 Task: Search one way flight ticket for 2 adults, 2 children, 2 infants in seat in first from Seattle: King County International Airport (boeing Field) to Greensboro: Piedmont Triad International Airport on 5-1-2023. Choice of flights is Emirates. Number of bags: 1 checked bag. Price is upto 91000. Outbound departure time preference is 6:45.
Action: Mouse moved to (217, 418)
Screenshot: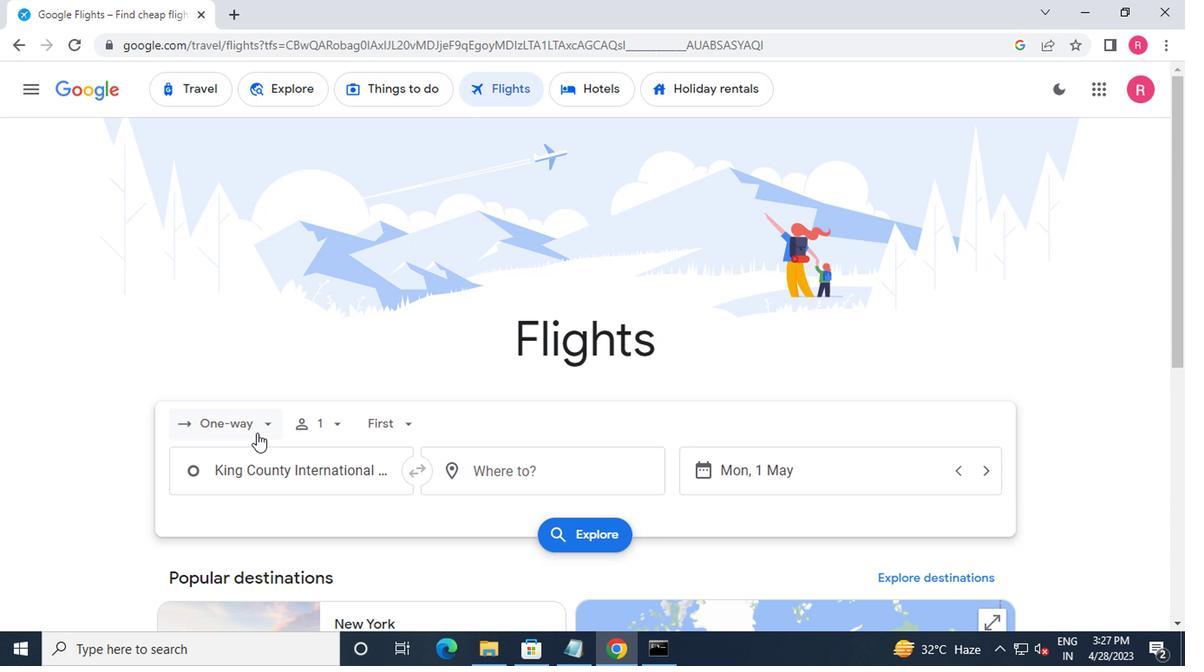 
Action: Mouse pressed left at (217, 418)
Screenshot: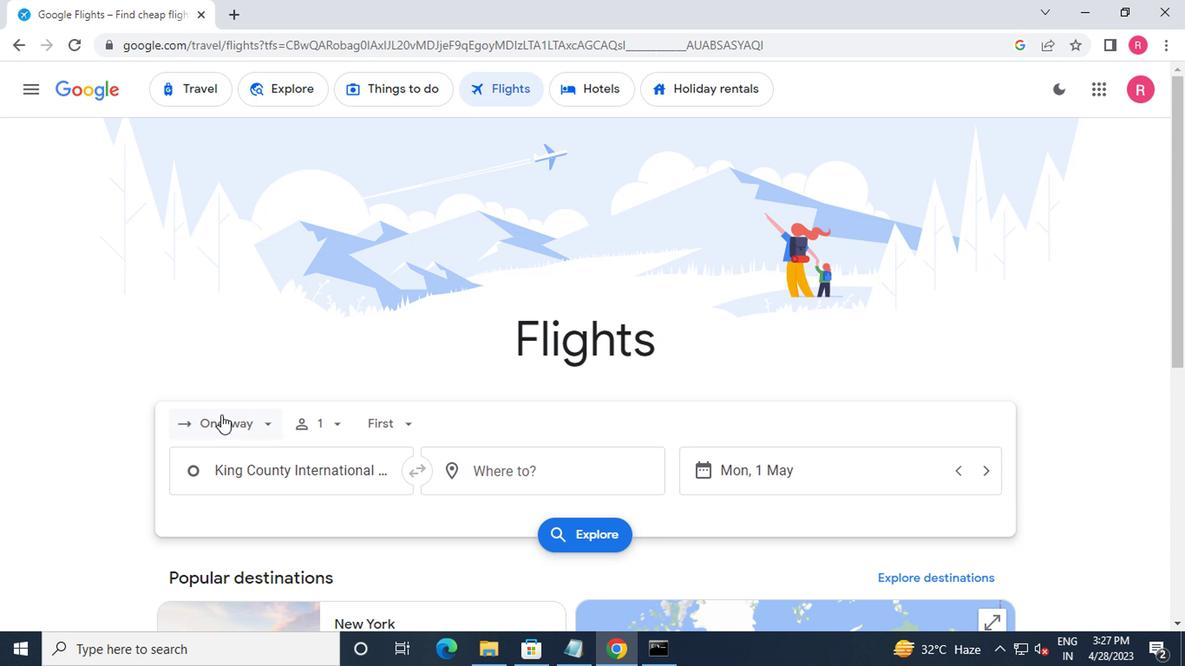 
Action: Mouse moved to (251, 505)
Screenshot: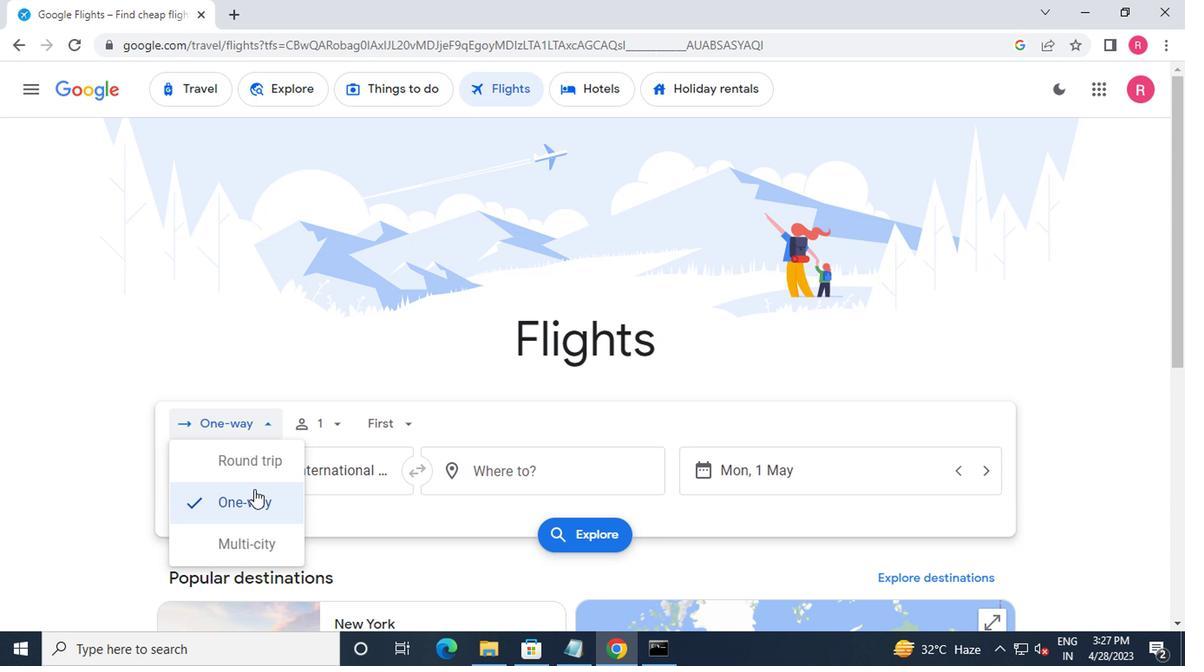 
Action: Mouse pressed left at (251, 505)
Screenshot: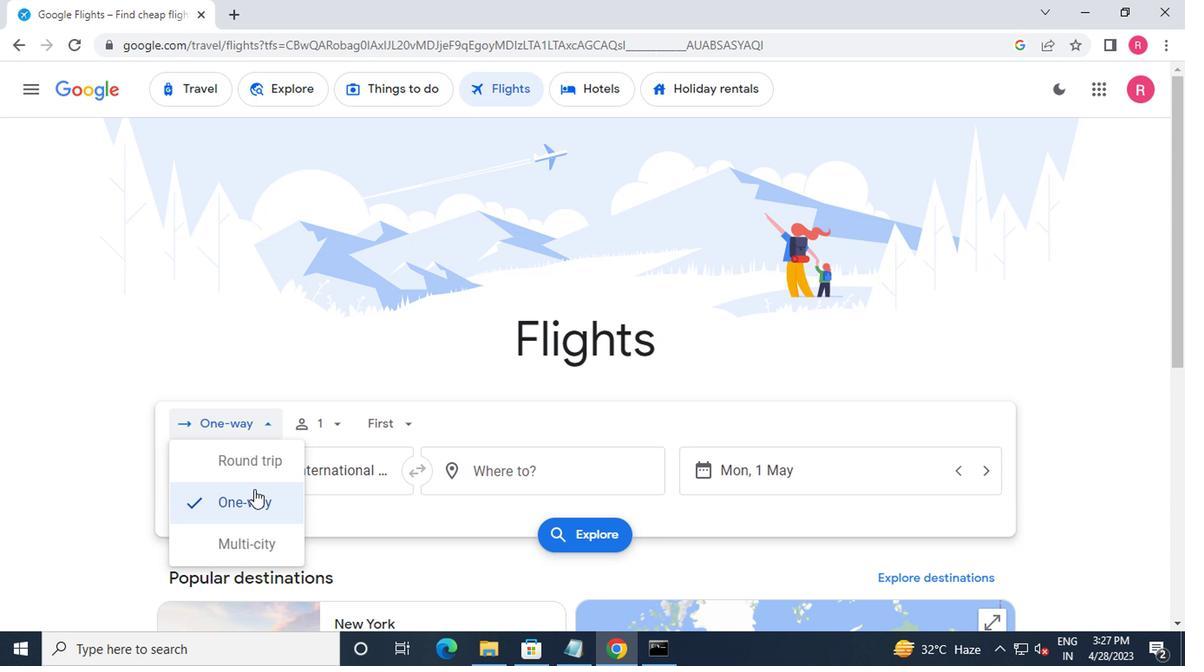 
Action: Mouse moved to (307, 441)
Screenshot: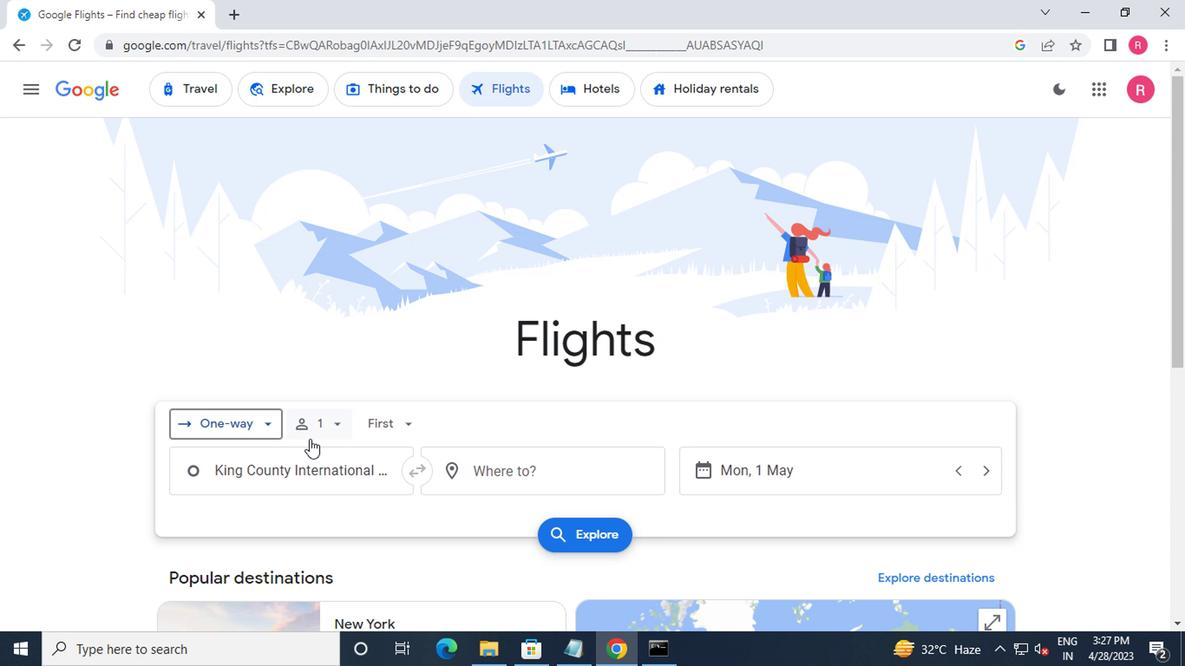 
Action: Mouse pressed left at (307, 441)
Screenshot: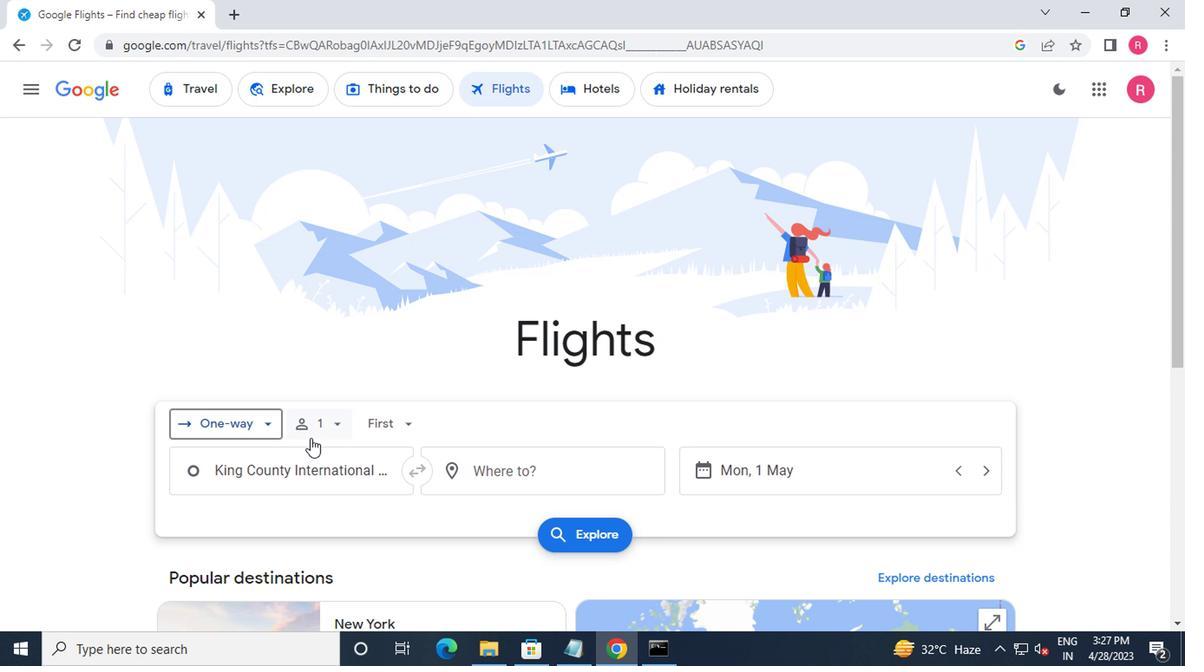 
Action: Mouse moved to (459, 476)
Screenshot: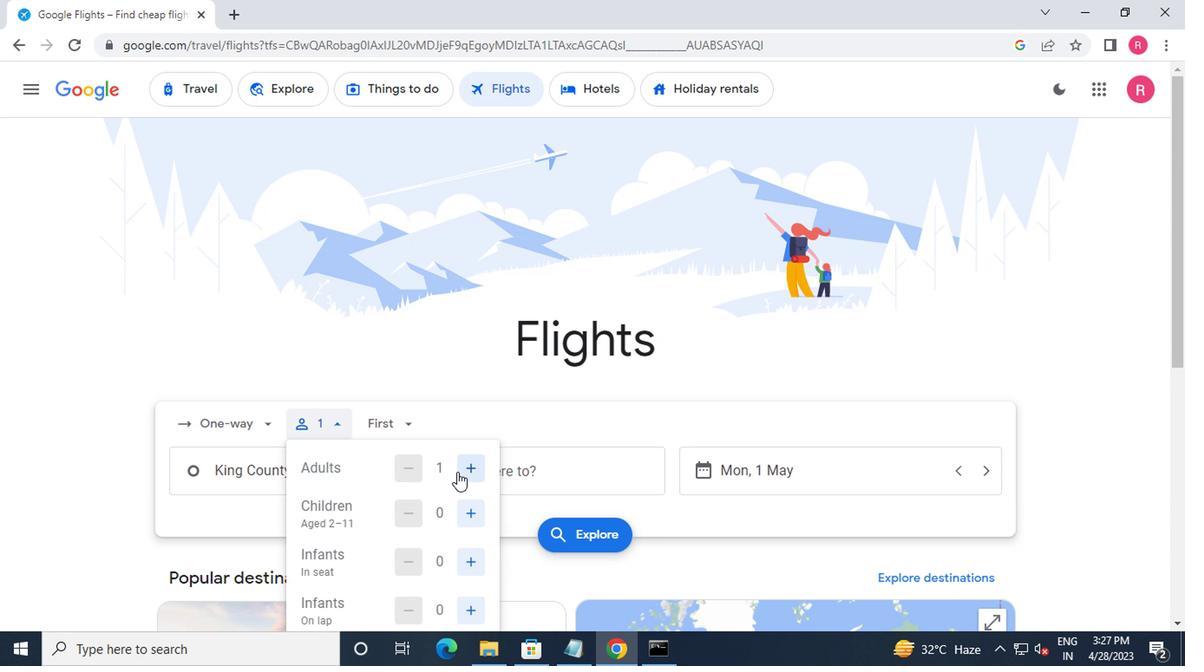 
Action: Mouse pressed left at (459, 476)
Screenshot: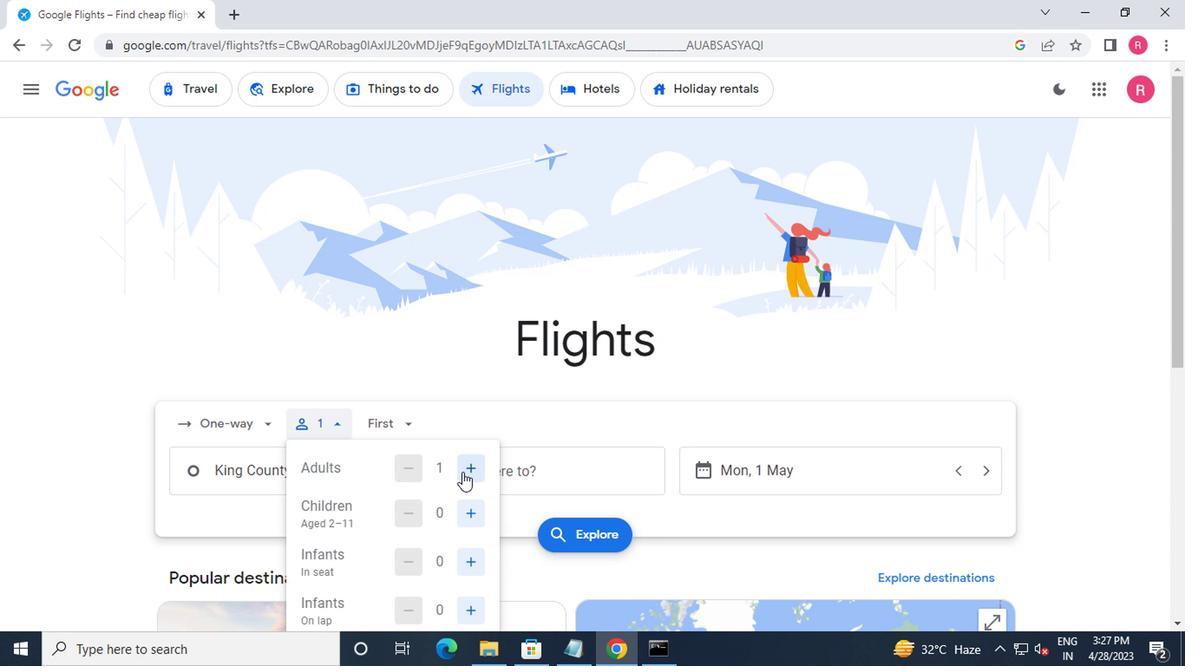 
Action: Mouse pressed left at (459, 476)
Screenshot: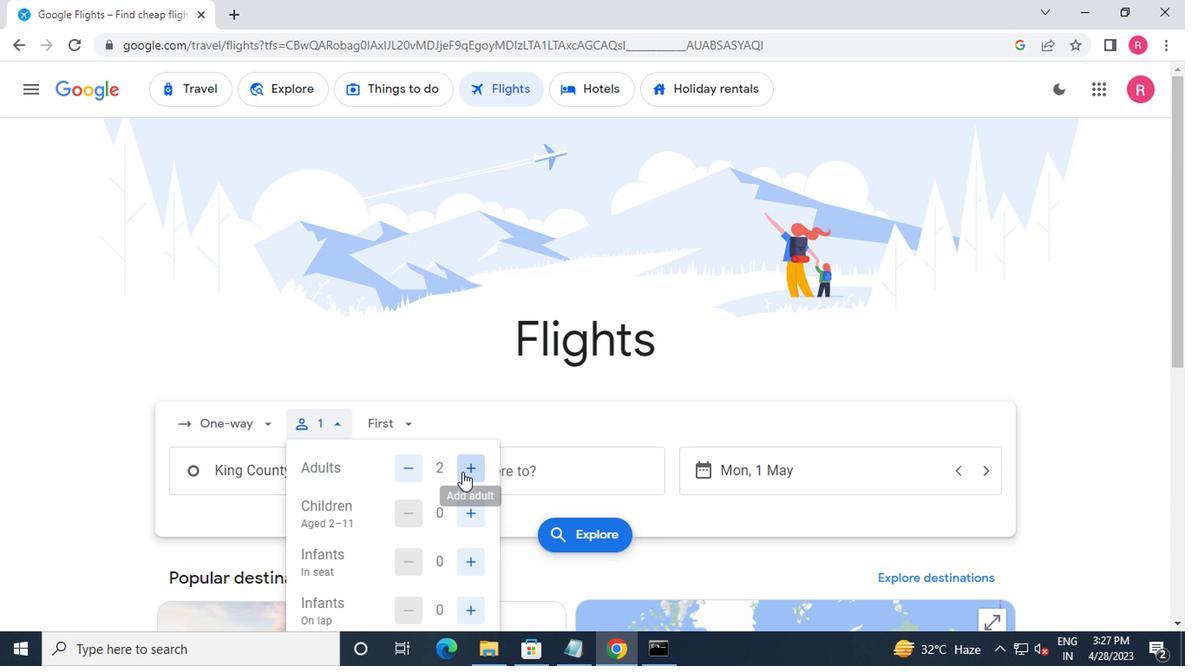 
Action: Mouse pressed left at (459, 476)
Screenshot: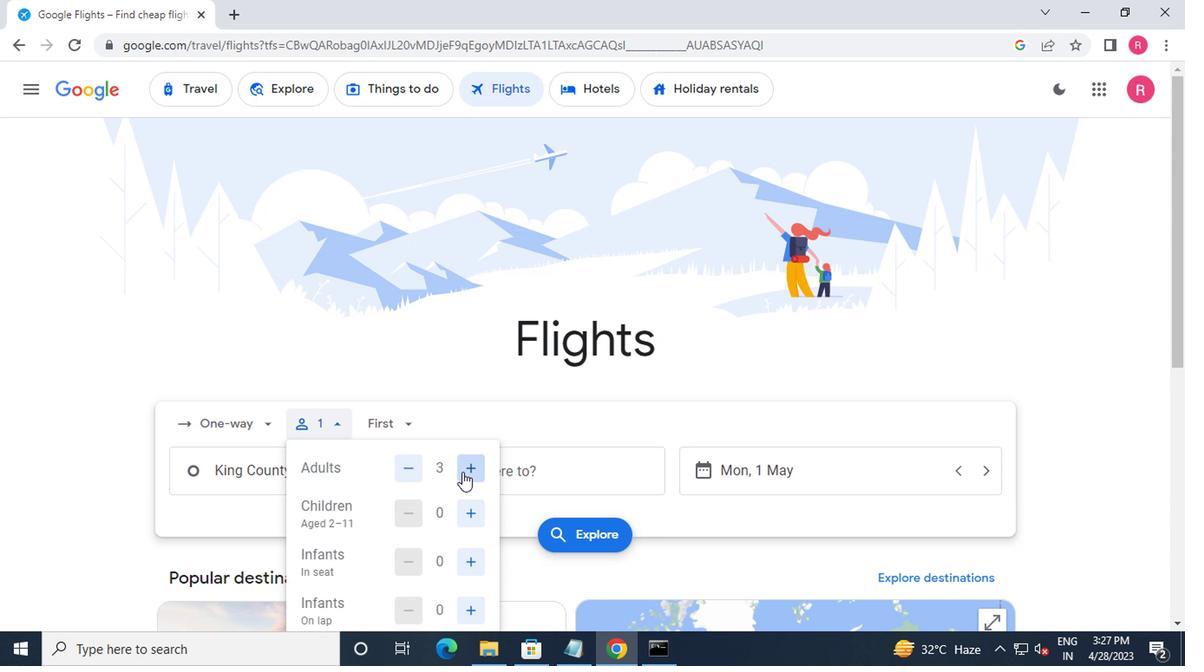 
Action: Mouse pressed left at (459, 476)
Screenshot: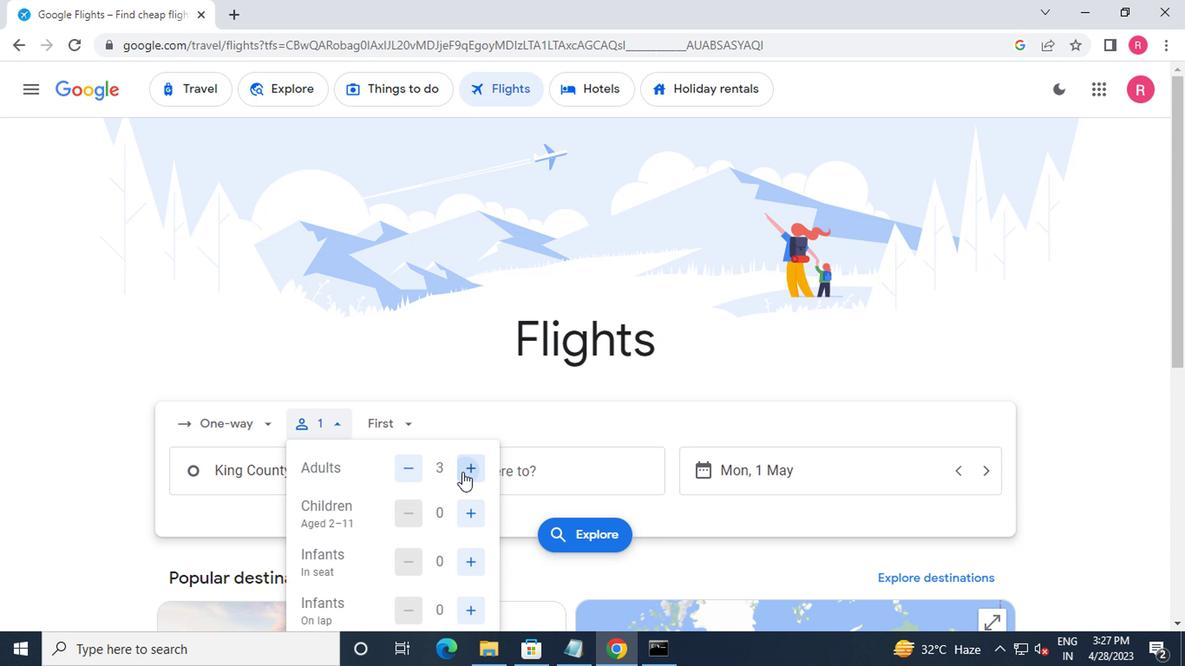
Action: Mouse moved to (469, 529)
Screenshot: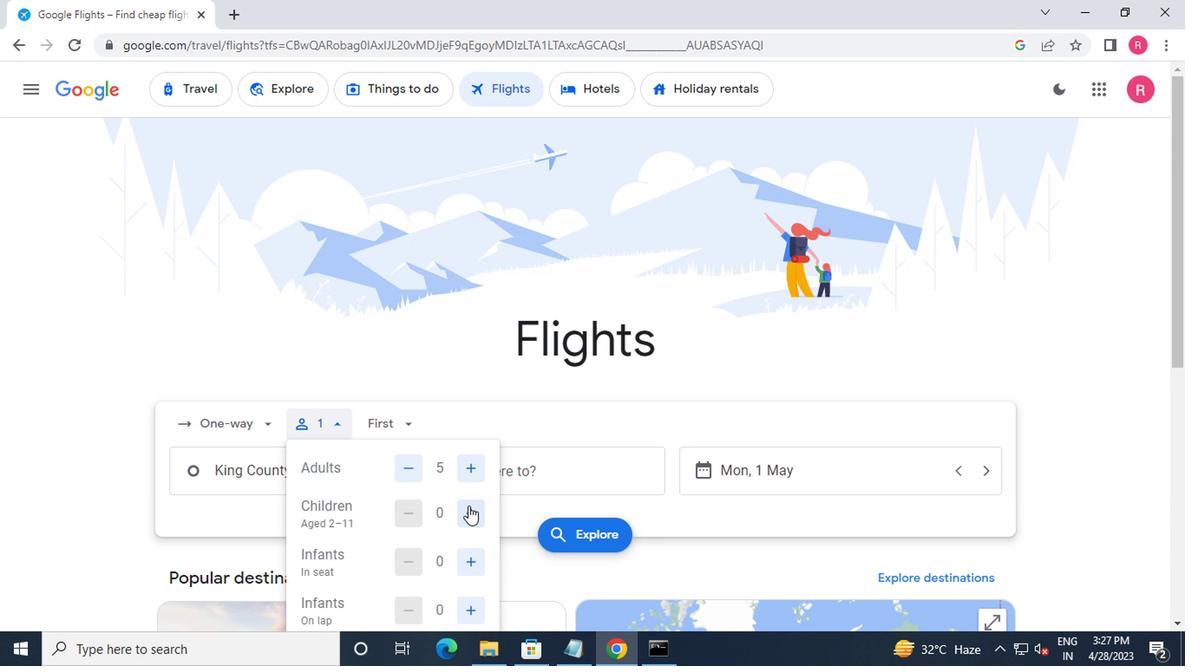 
Action: Mouse pressed left at (469, 529)
Screenshot: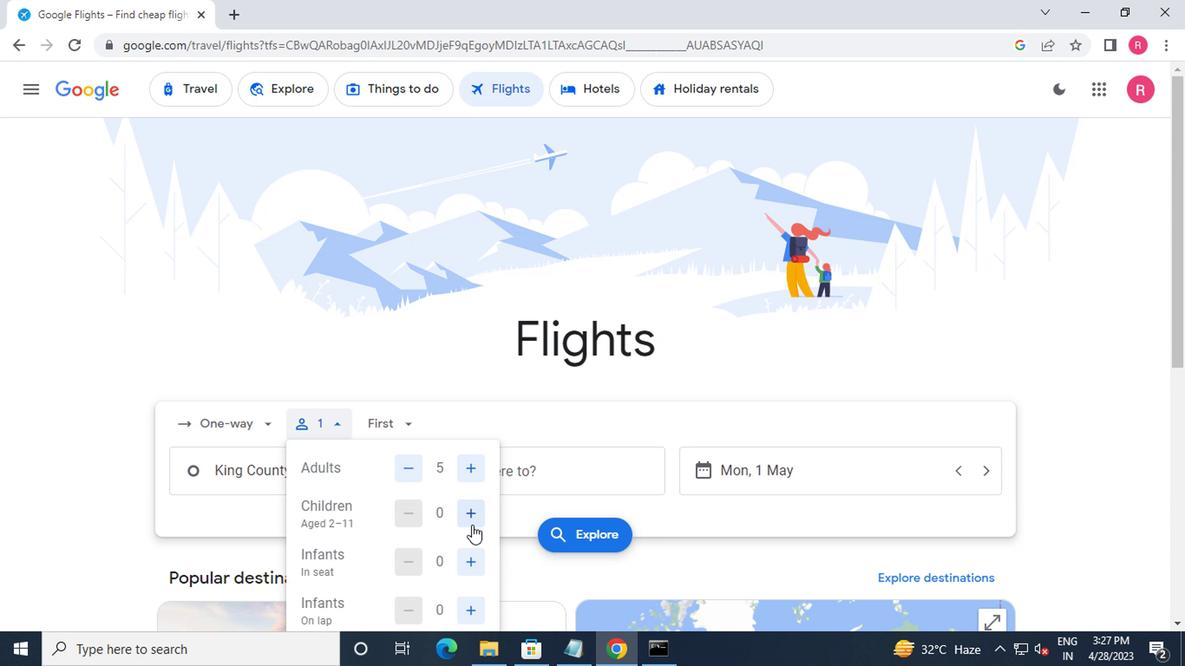 
Action: Mouse pressed left at (469, 529)
Screenshot: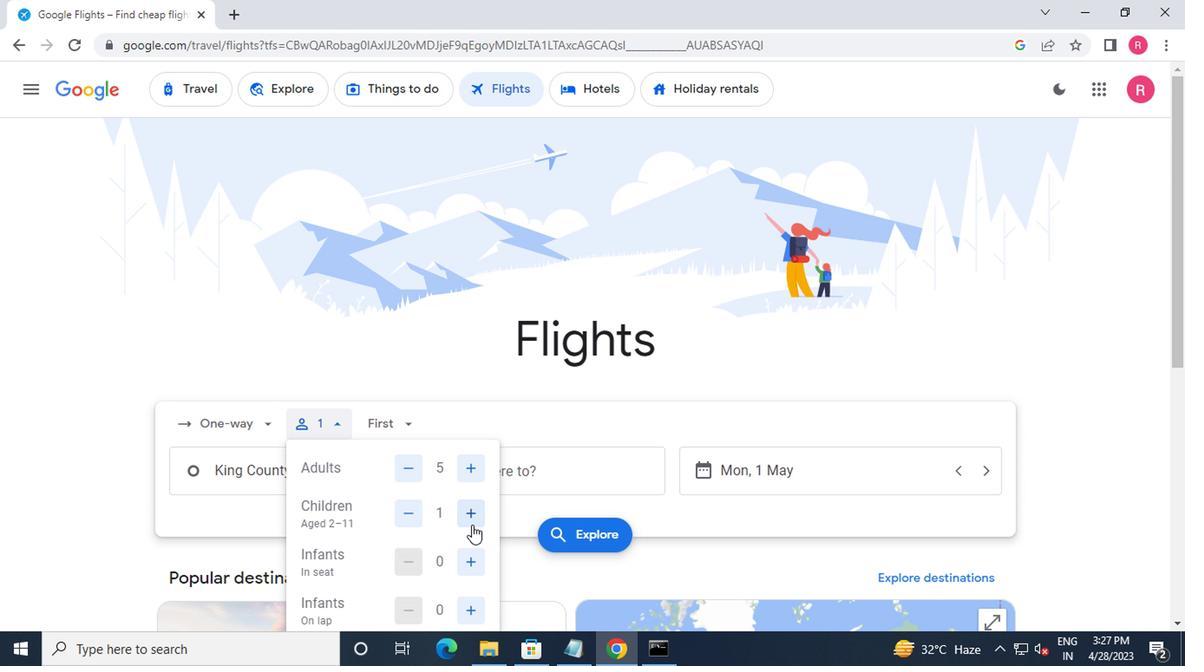 
Action: Mouse moved to (473, 572)
Screenshot: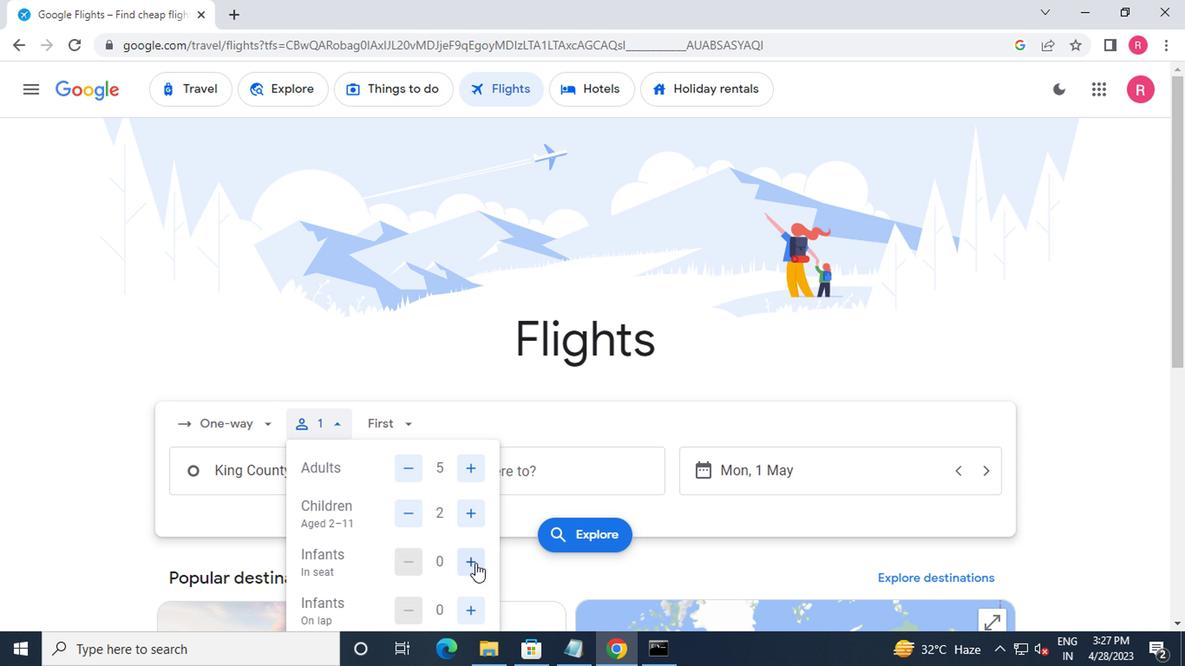 
Action: Mouse pressed left at (473, 572)
Screenshot: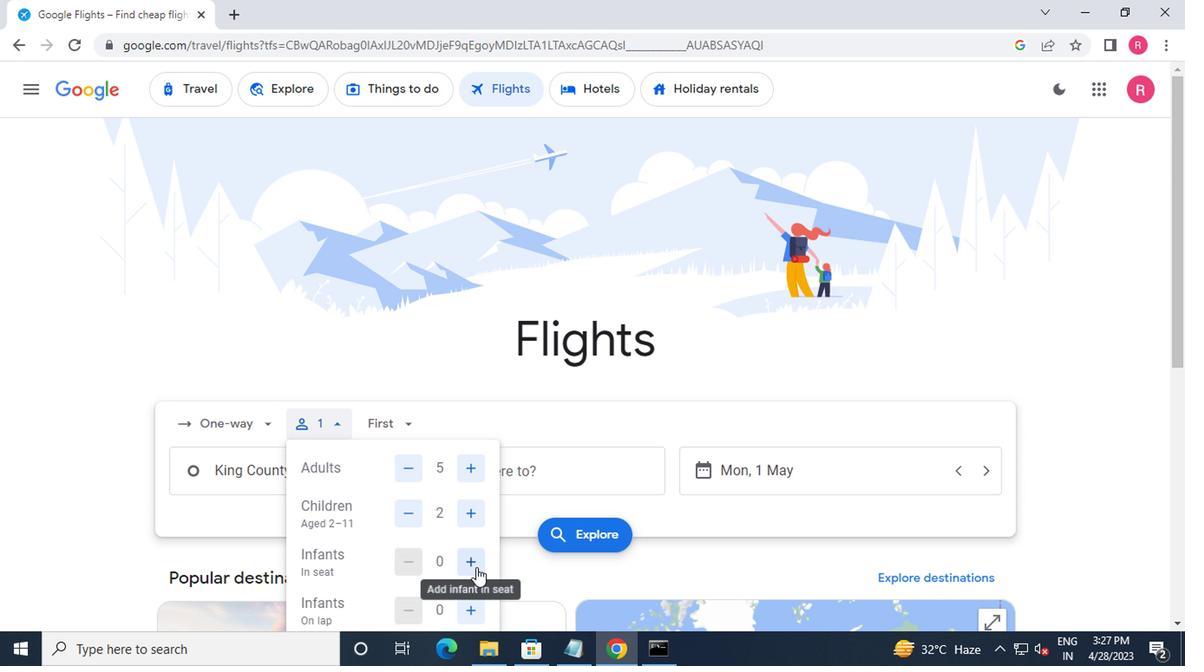 
Action: Mouse moved to (463, 615)
Screenshot: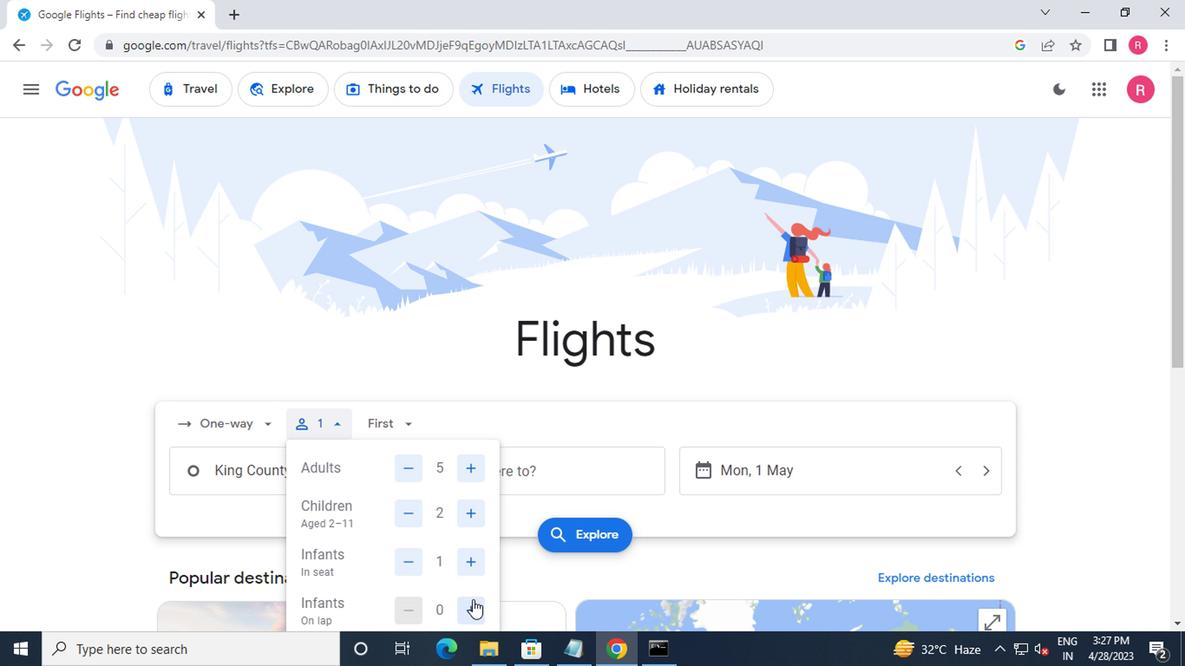 
Action: Mouse pressed left at (463, 615)
Screenshot: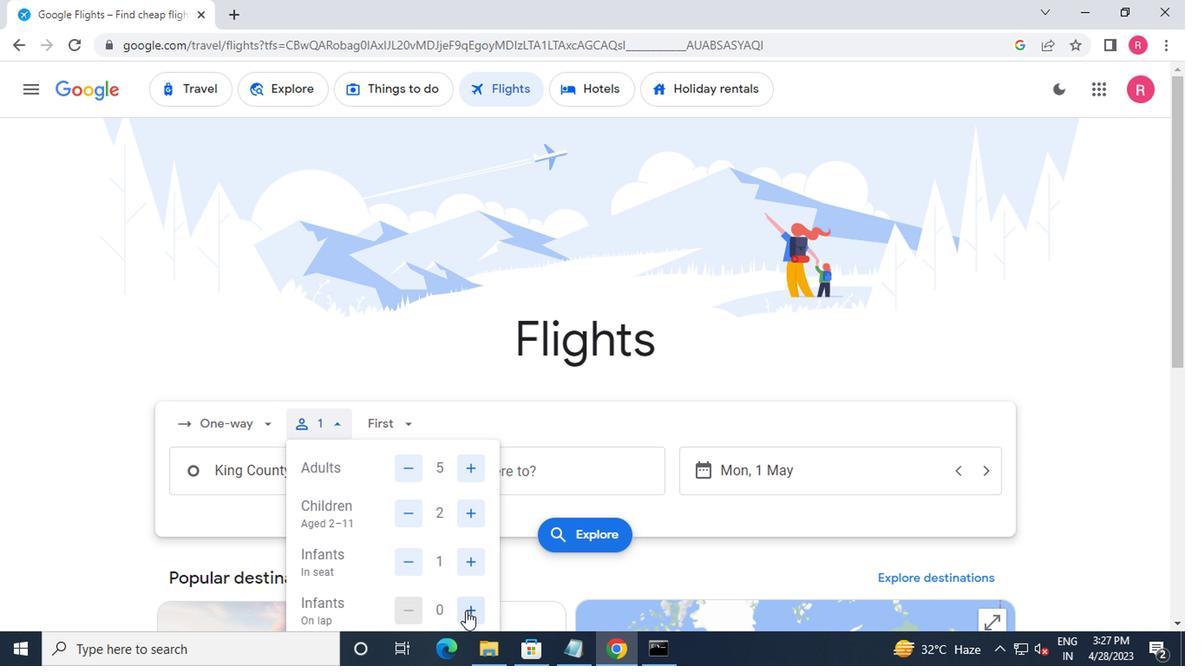 
Action: Mouse pressed left at (463, 615)
Screenshot: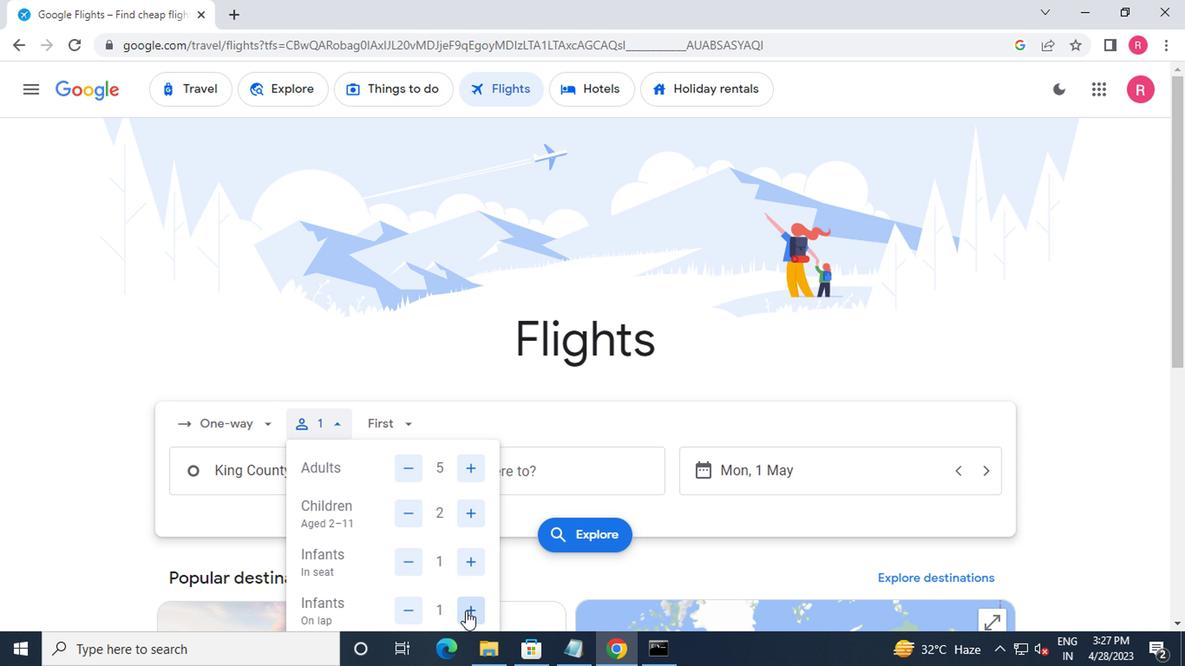 
Action: Mouse moved to (405, 613)
Screenshot: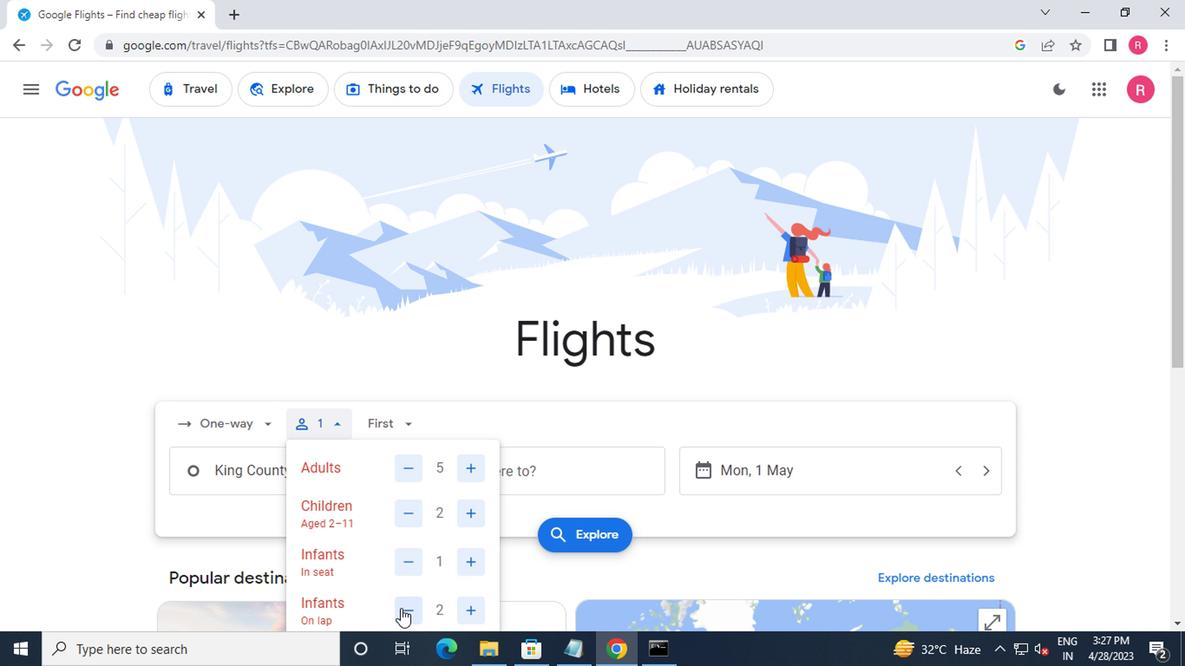 
Action: Mouse pressed left at (405, 613)
Screenshot: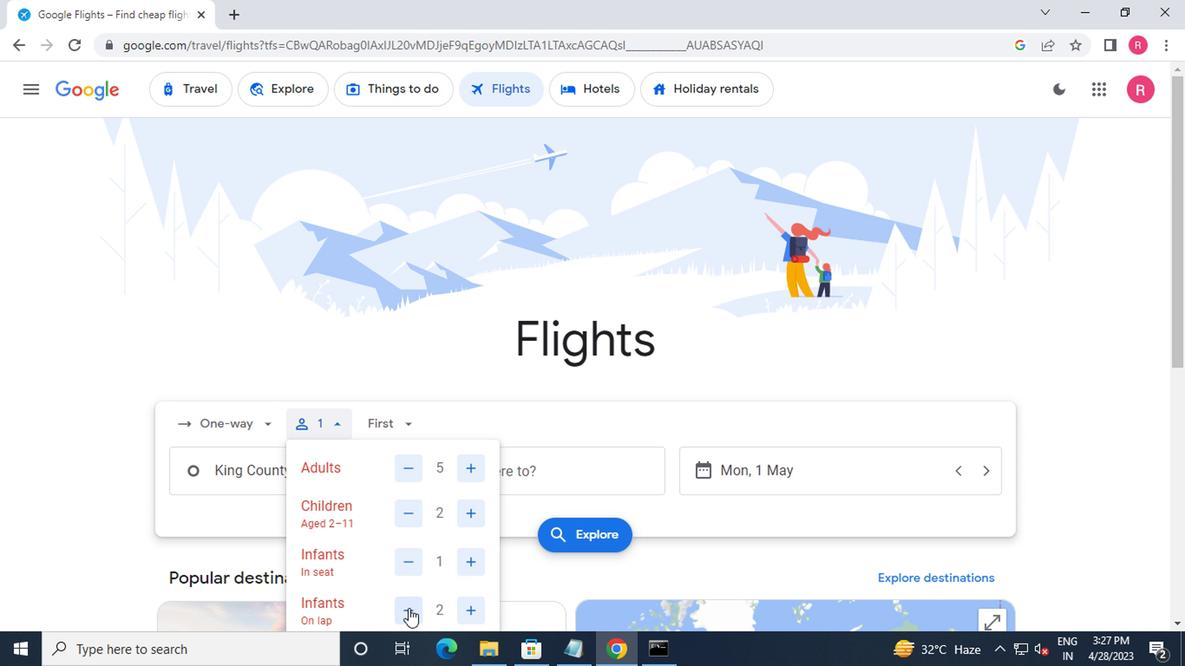 
Action: Mouse moved to (428, 598)
Screenshot: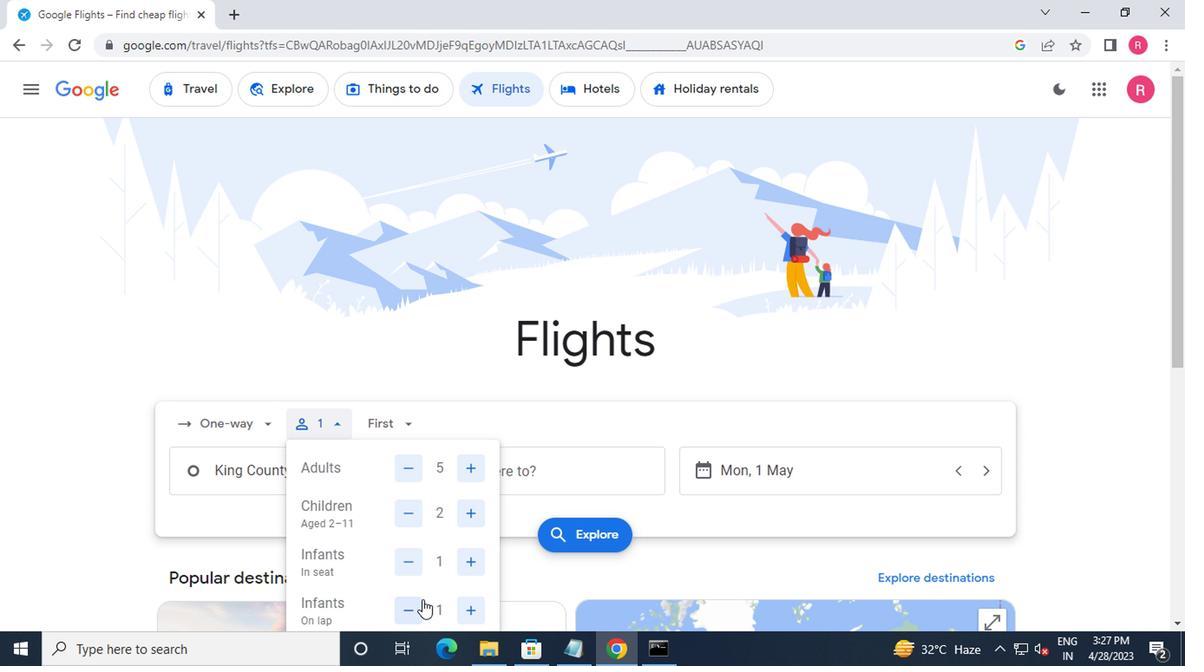 
Action: Mouse scrolled (428, 598) with delta (0, 0)
Screenshot: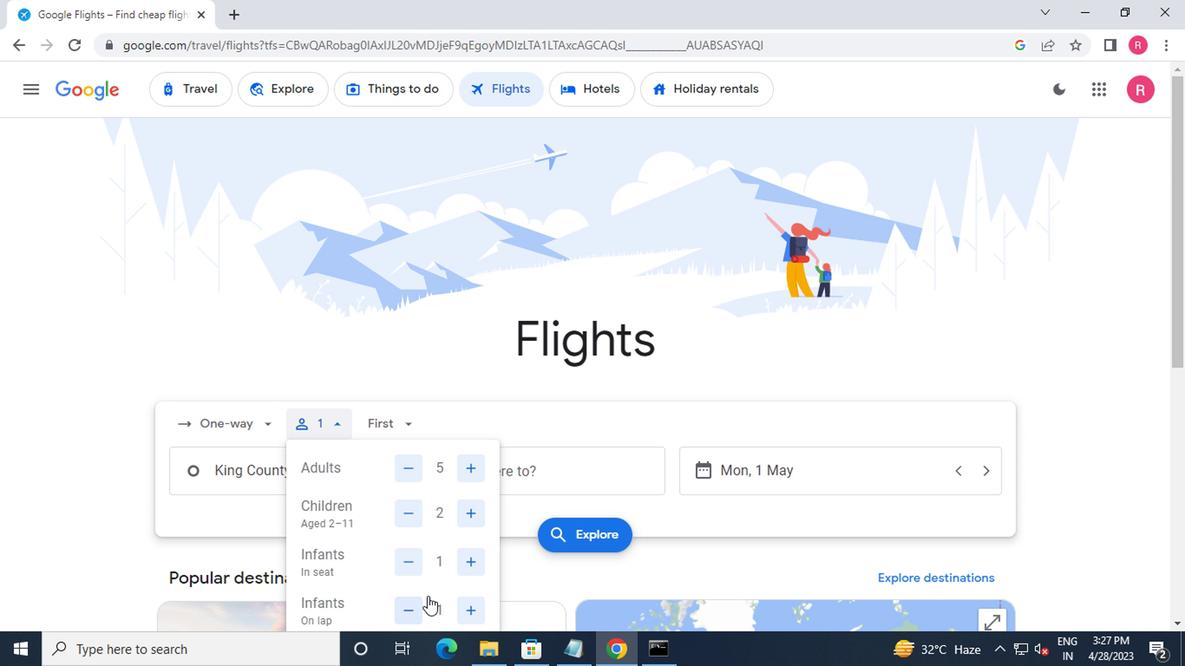 
Action: Mouse moved to (433, 581)
Screenshot: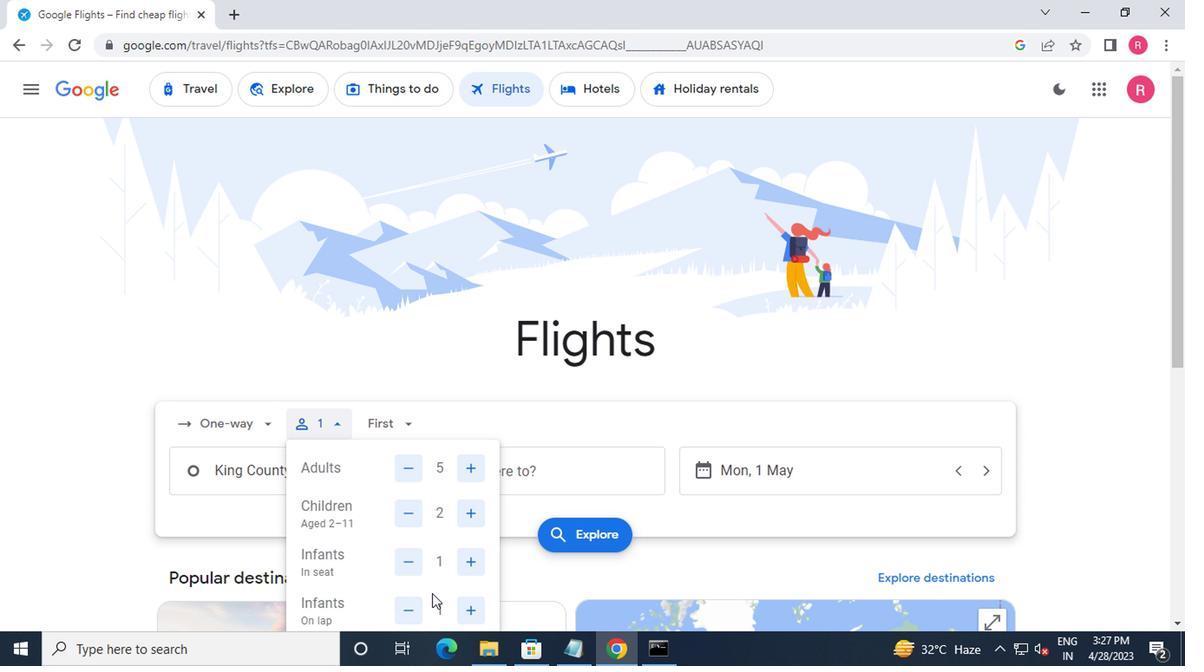 
Action: Mouse scrolled (433, 581) with delta (0, 0)
Screenshot: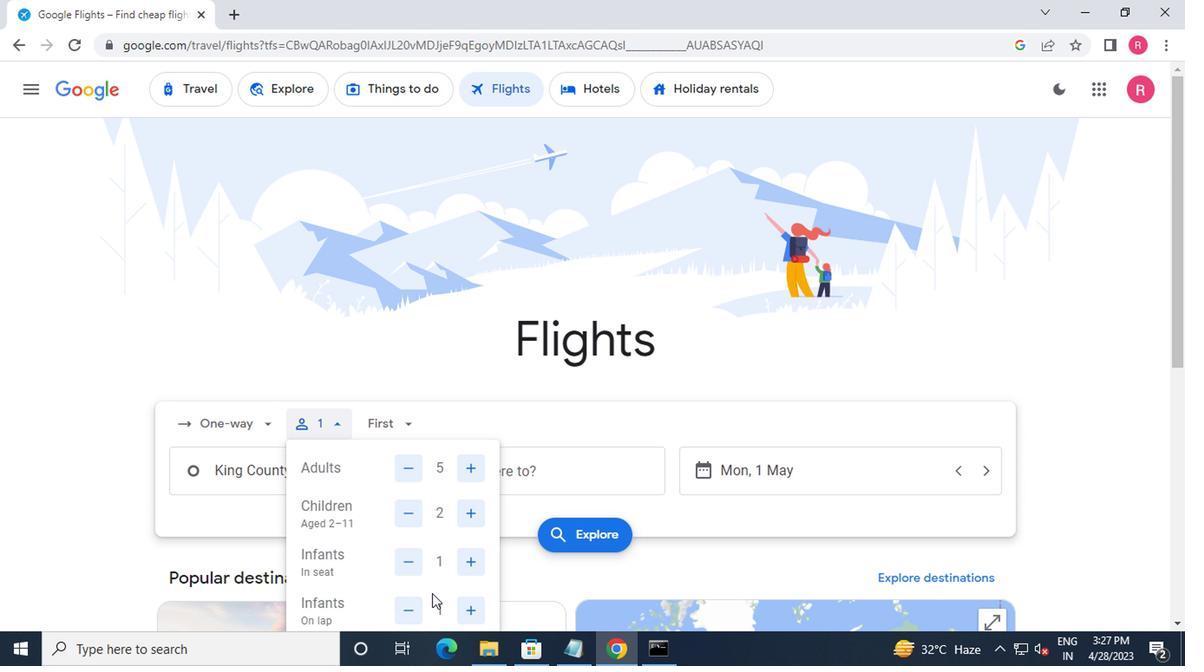 
Action: Mouse moved to (374, 258)
Screenshot: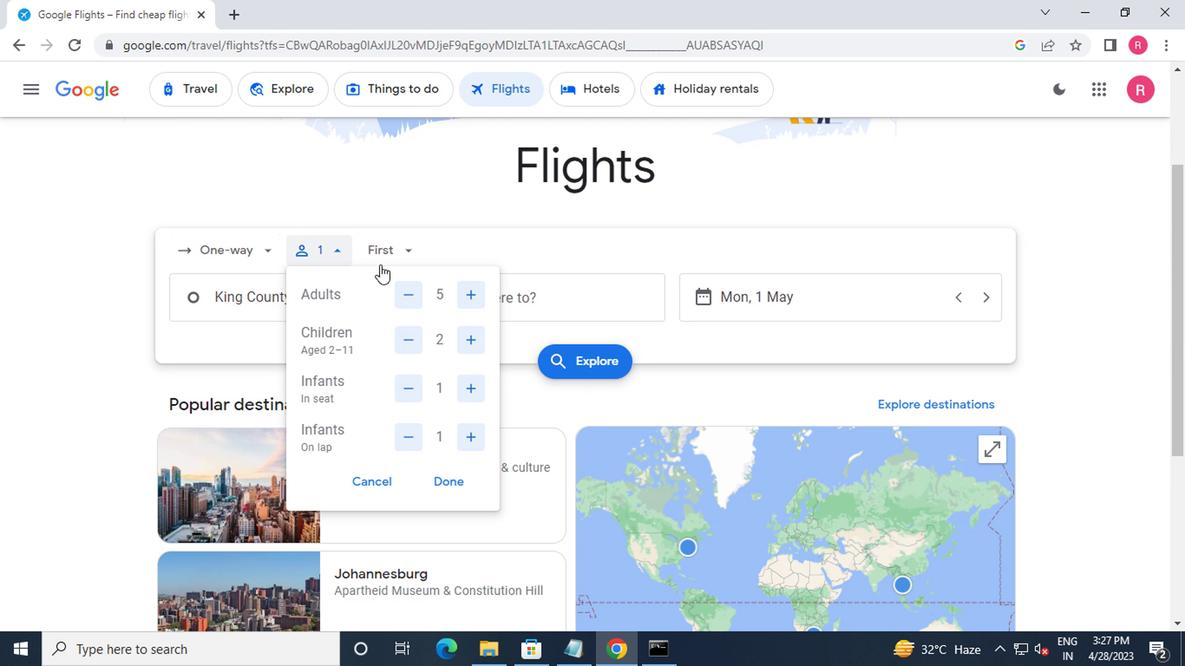 
Action: Mouse pressed left at (374, 258)
Screenshot: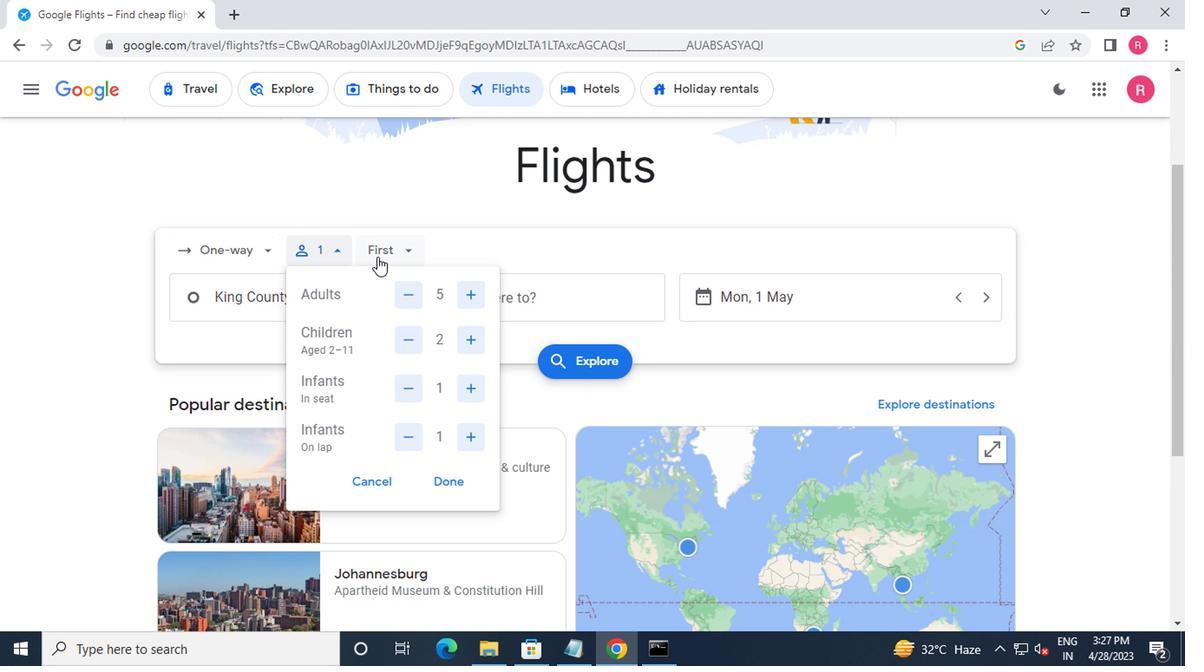 
Action: Mouse moved to (424, 298)
Screenshot: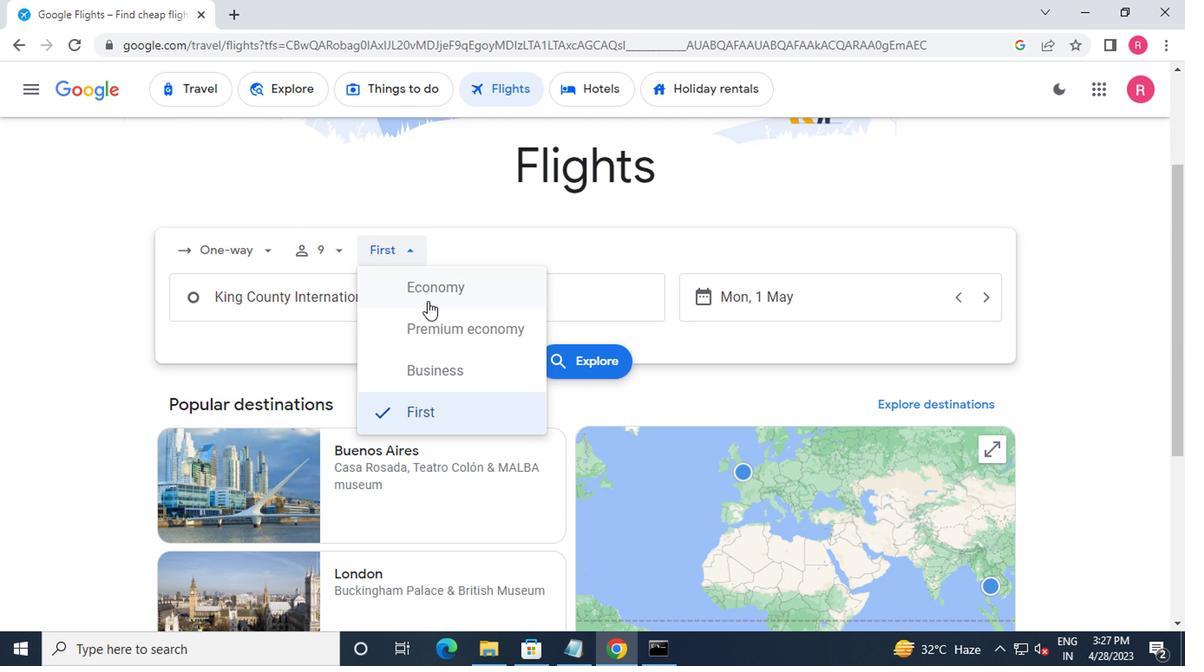 
Action: Mouse pressed left at (424, 298)
Screenshot: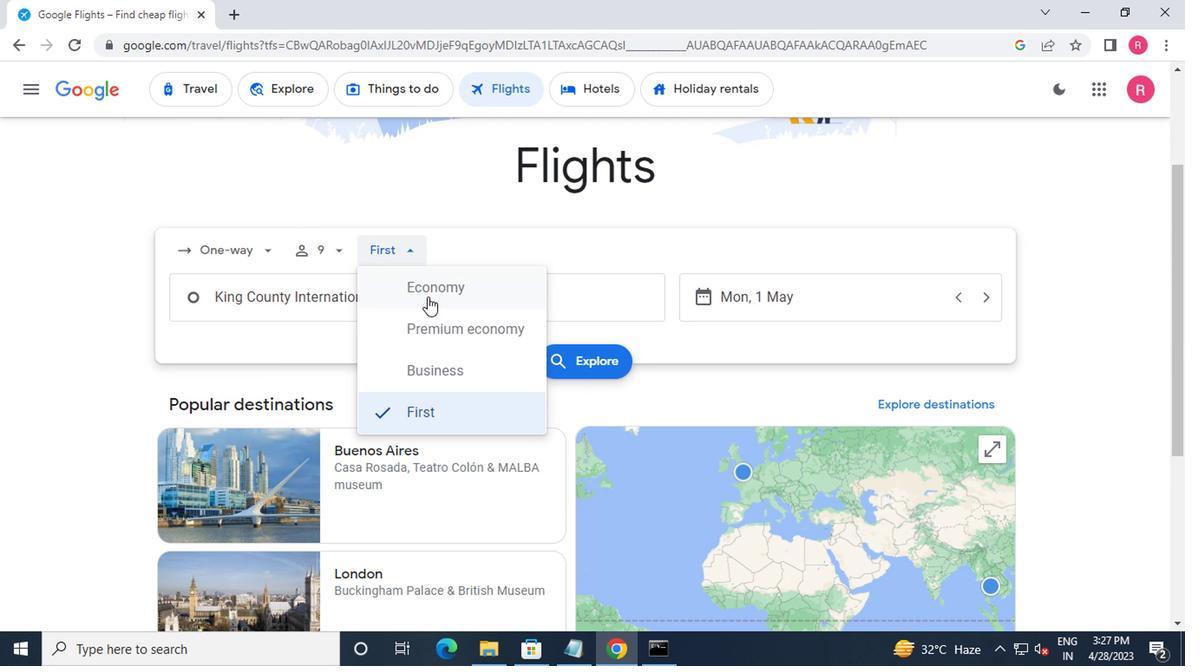 
Action: Mouse moved to (368, 298)
Screenshot: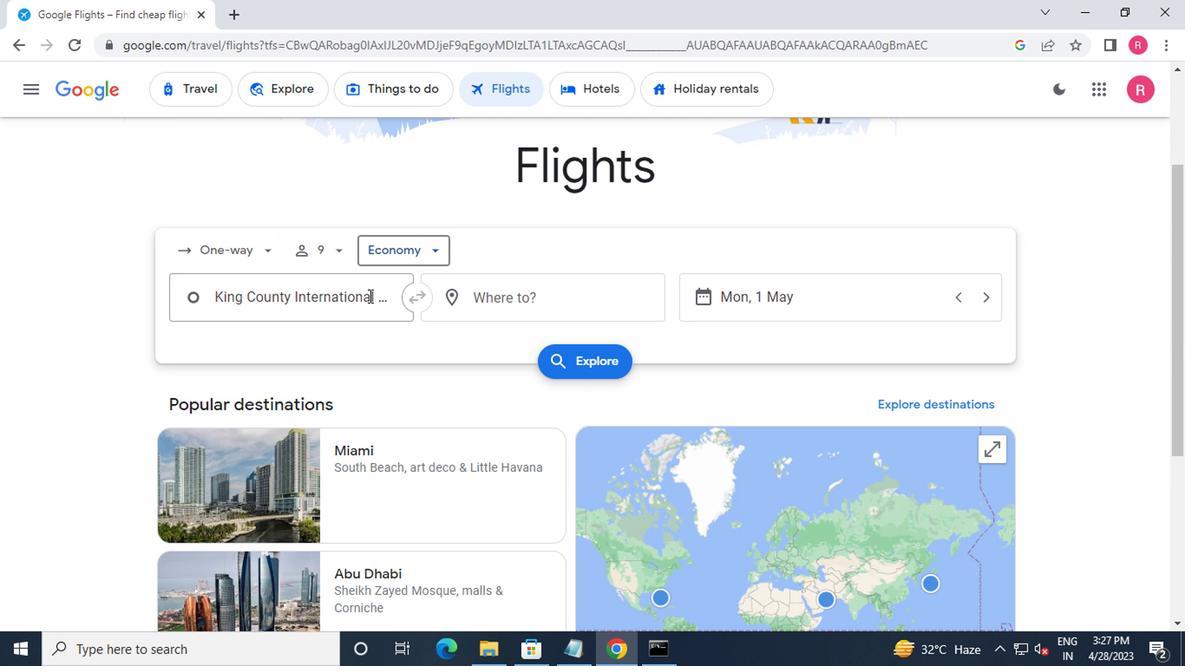 
Action: Mouse pressed left at (368, 298)
Screenshot: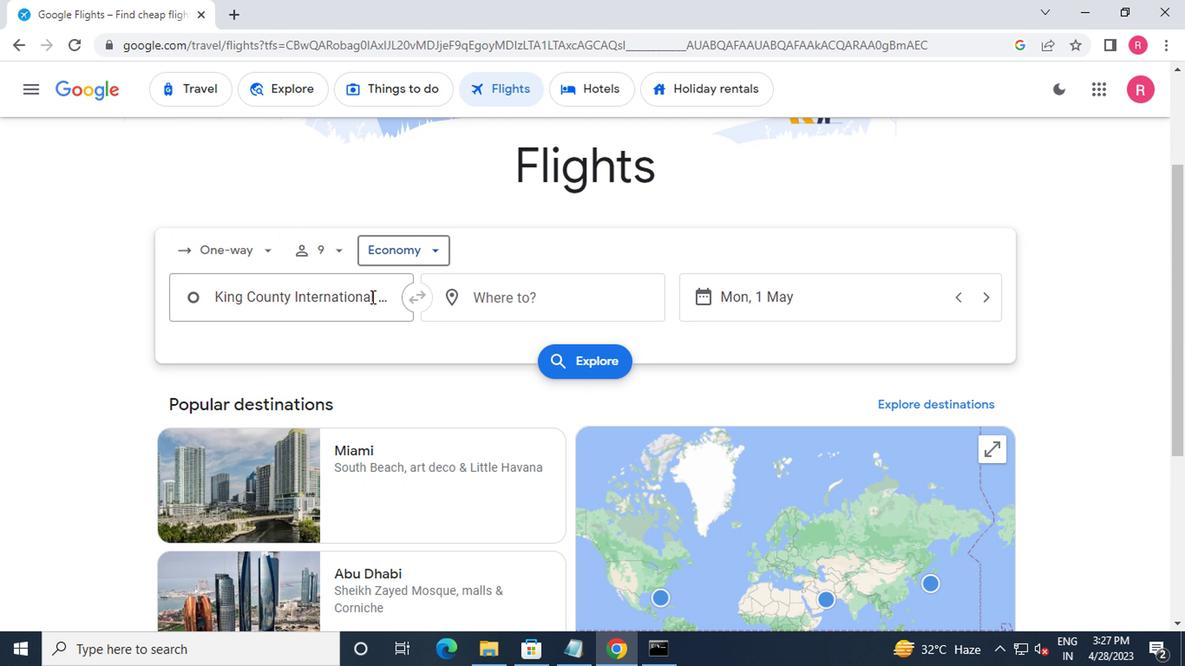 
Action: Mouse moved to (337, 353)
Screenshot: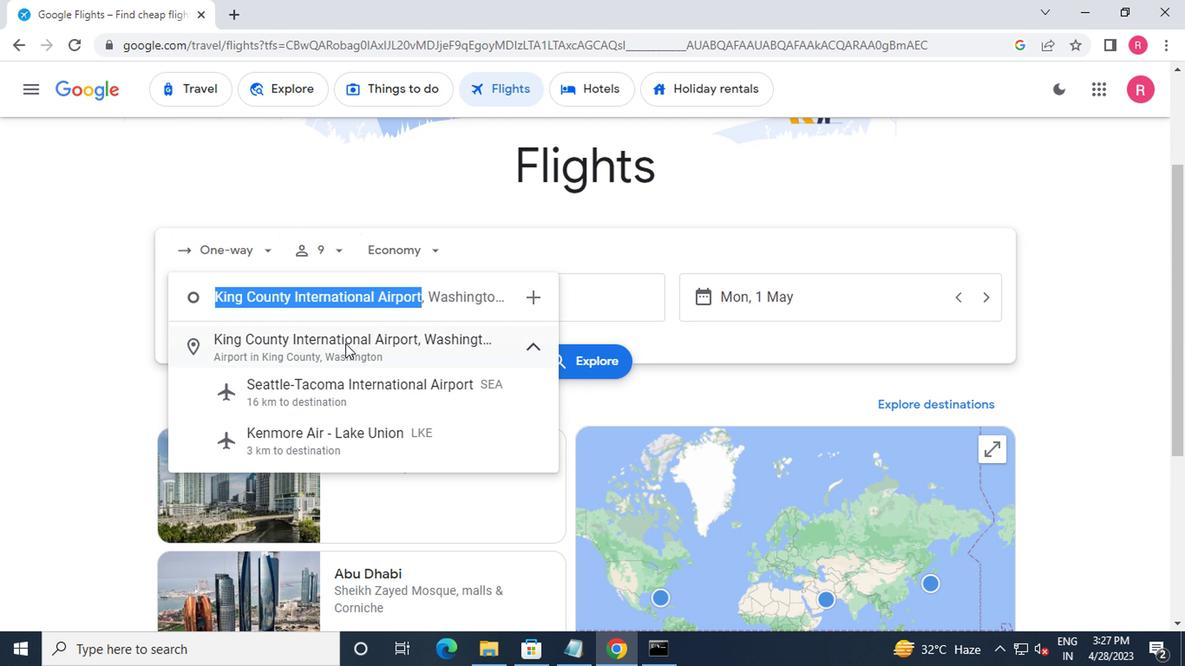
Action: Mouse pressed left at (337, 353)
Screenshot: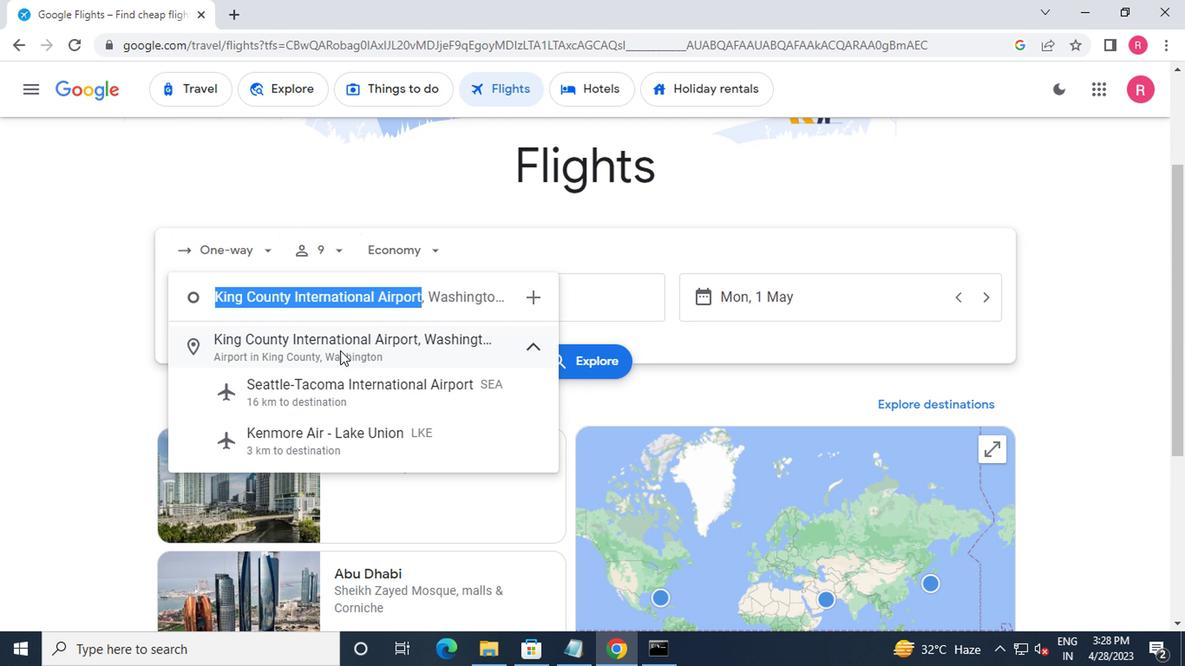 
Action: Mouse moved to (493, 306)
Screenshot: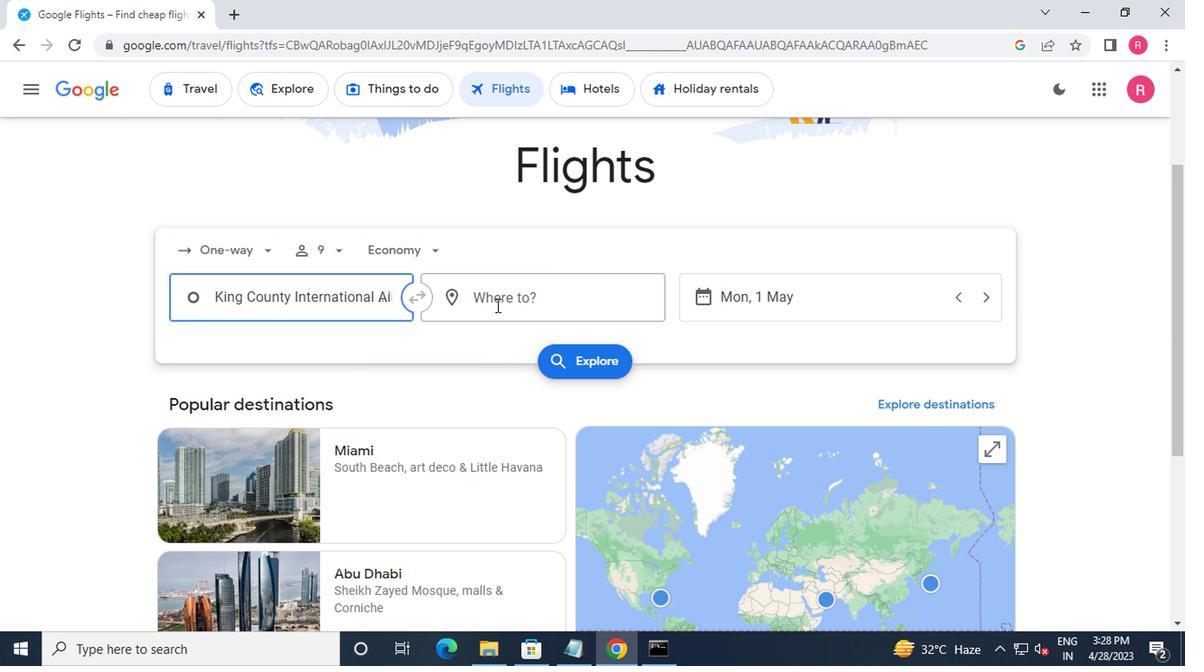 
Action: Mouse pressed left at (493, 306)
Screenshot: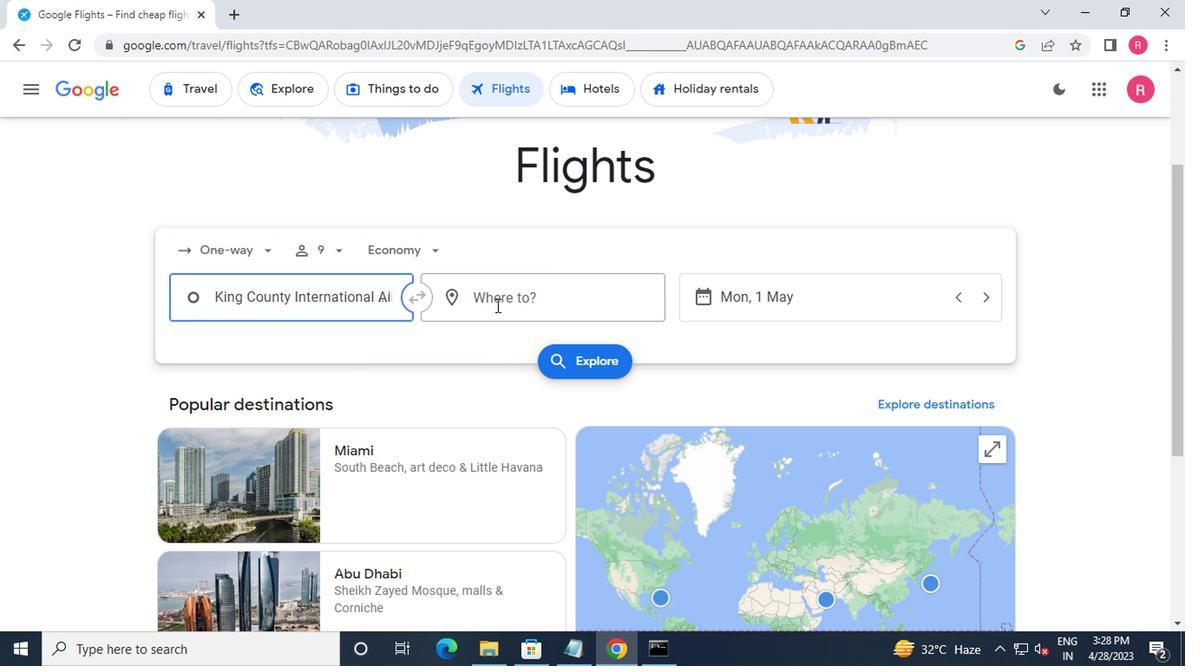 
Action: Mouse moved to (510, 464)
Screenshot: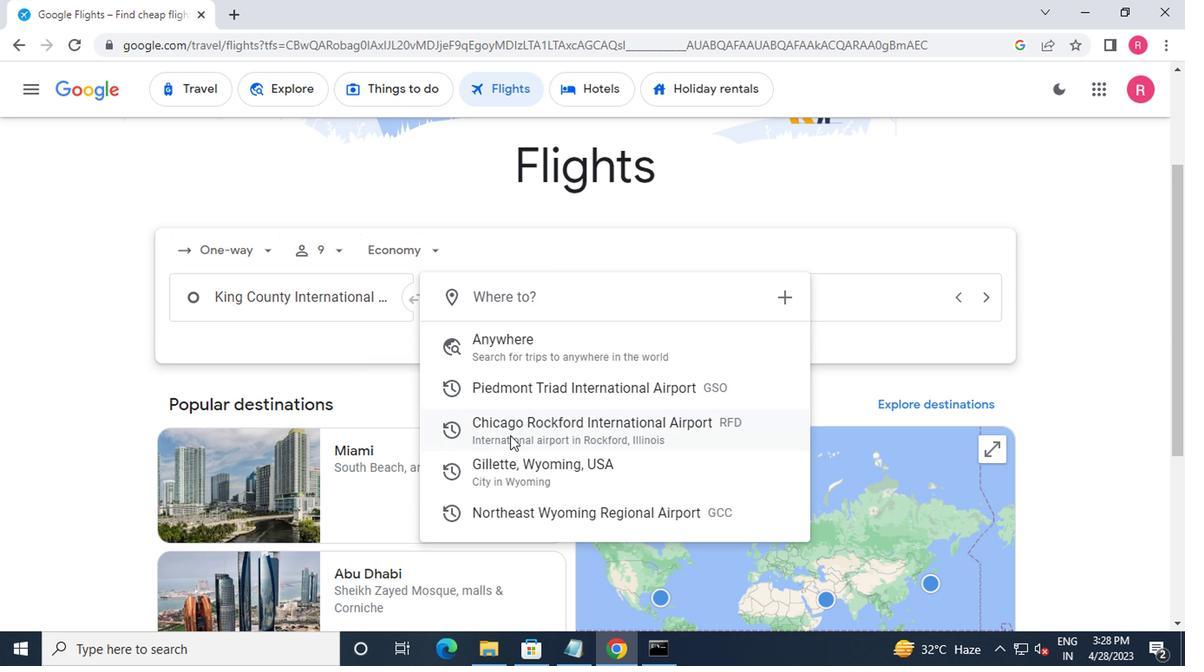 
Action: Mouse pressed left at (510, 464)
Screenshot: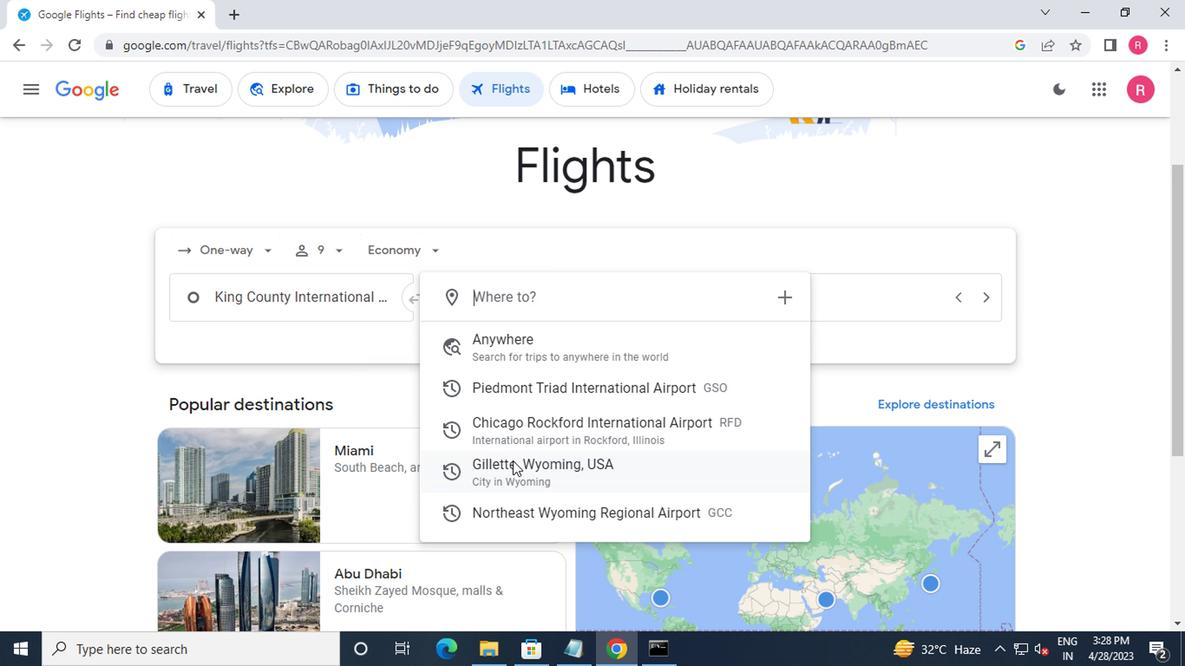
Action: Mouse moved to (790, 314)
Screenshot: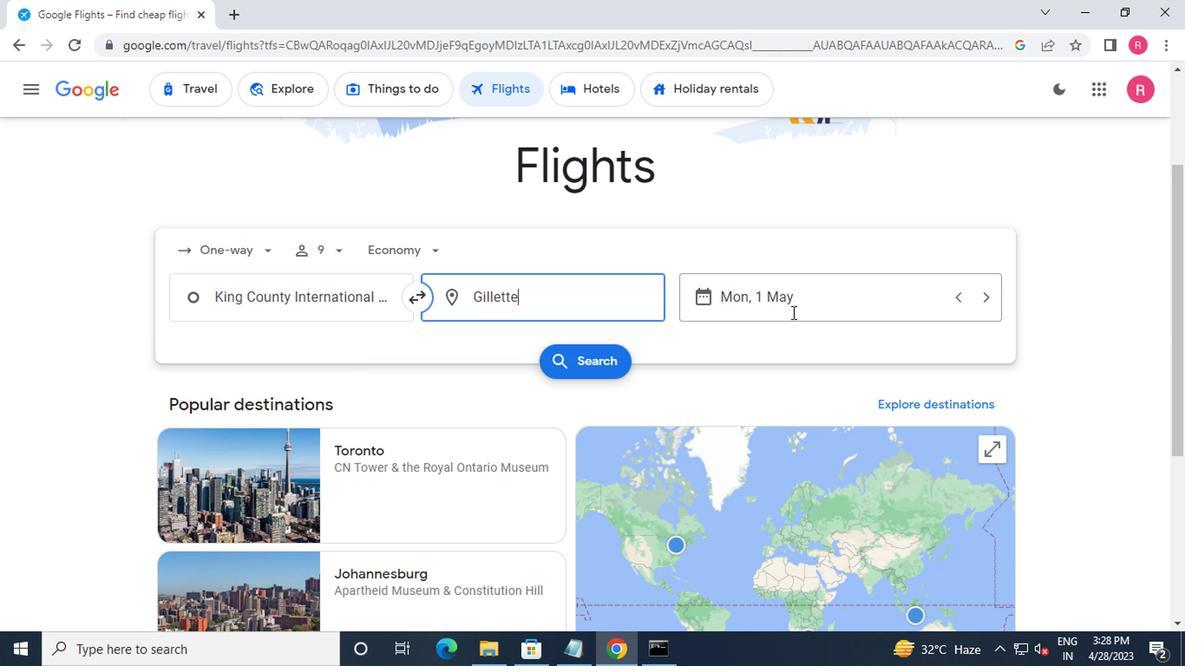 
Action: Mouse pressed left at (790, 314)
Screenshot: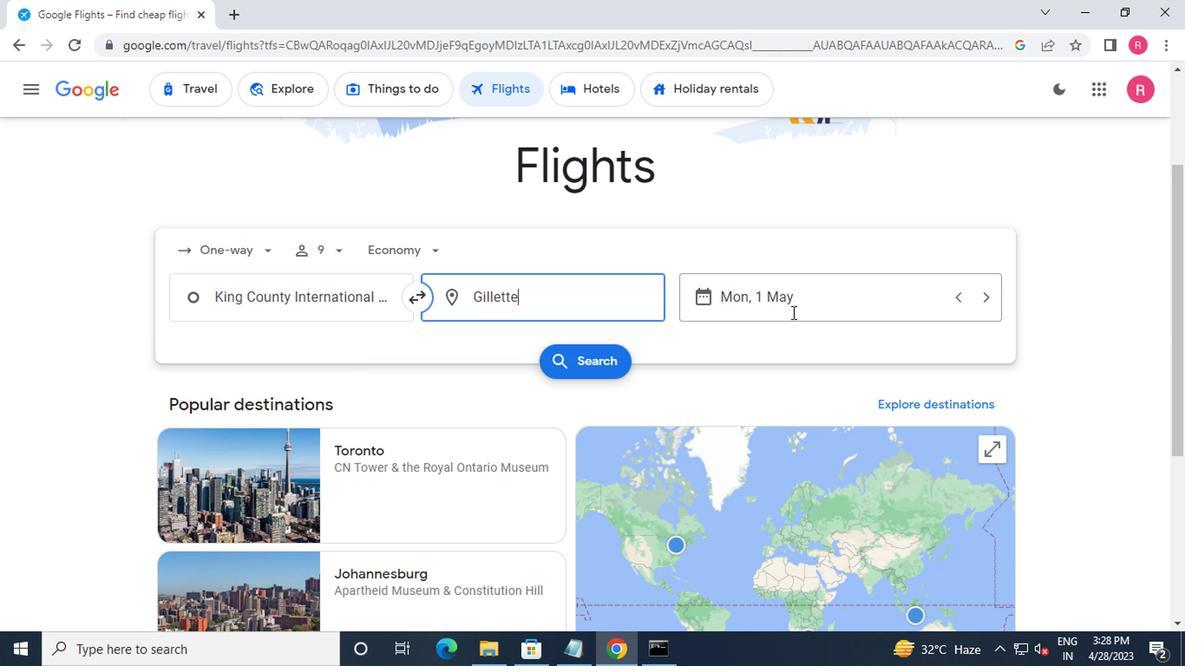
Action: Mouse moved to (762, 321)
Screenshot: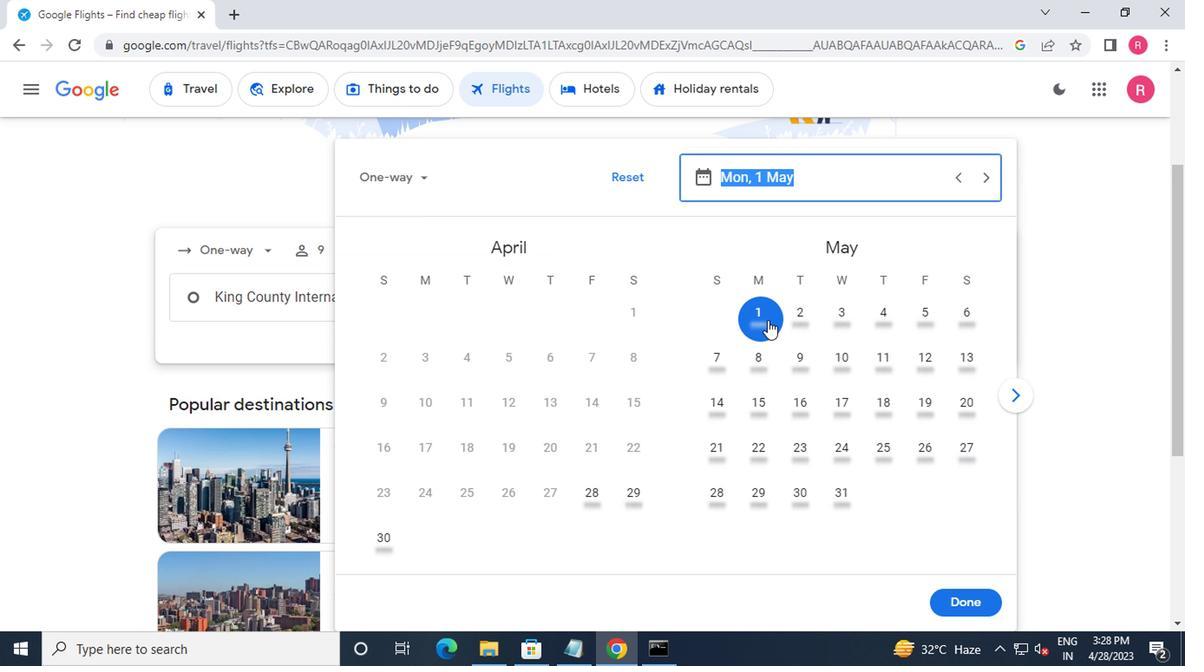 
Action: Mouse pressed left at (762, 321)
Screenshot: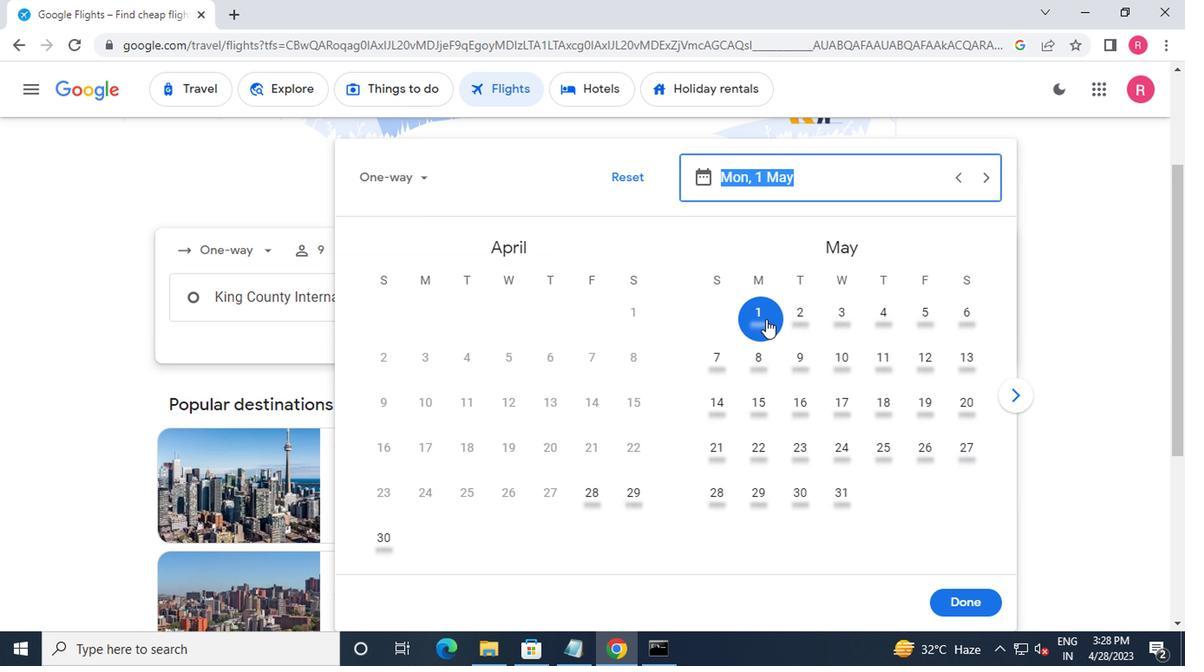 
Action: Mouse moved to (968, 597)
Screenshot: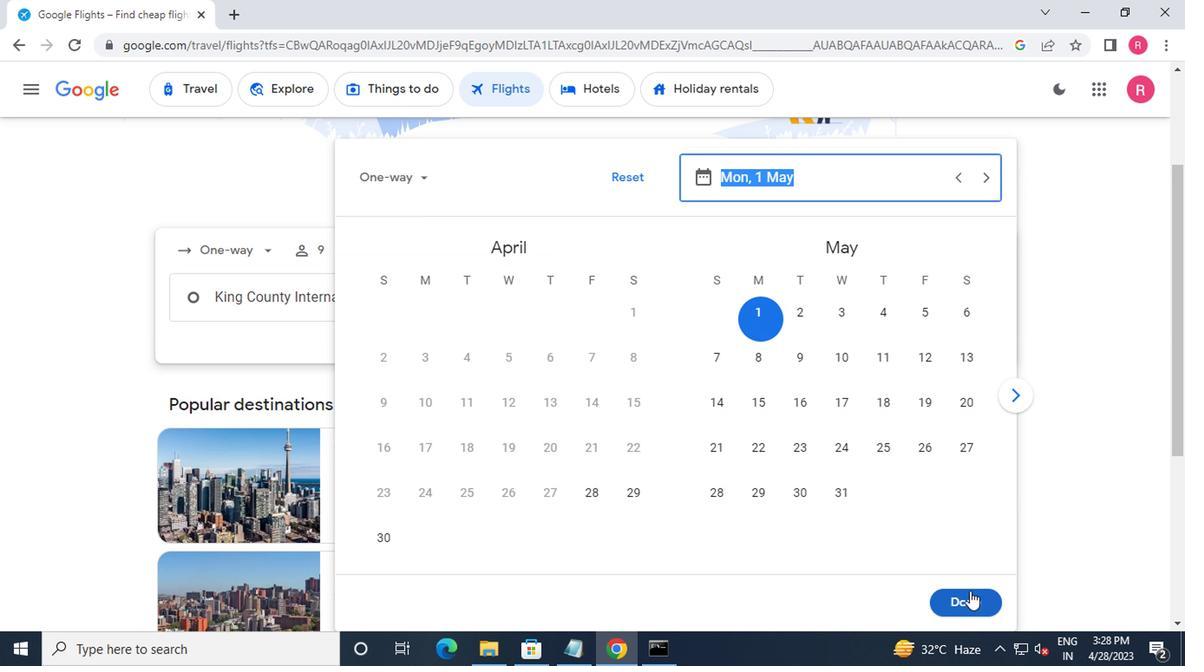 
Action: Mouse pressed left at (968, 597)
Screenshot: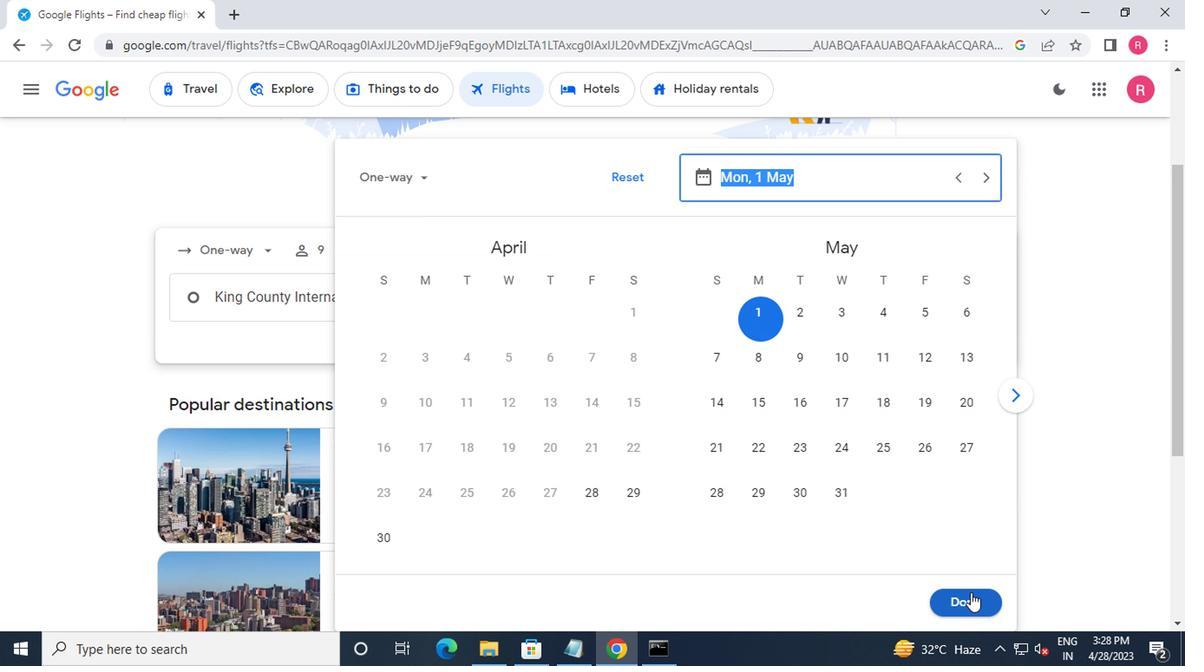 
Action: Mouse moved to (590, 374)
Screenshot: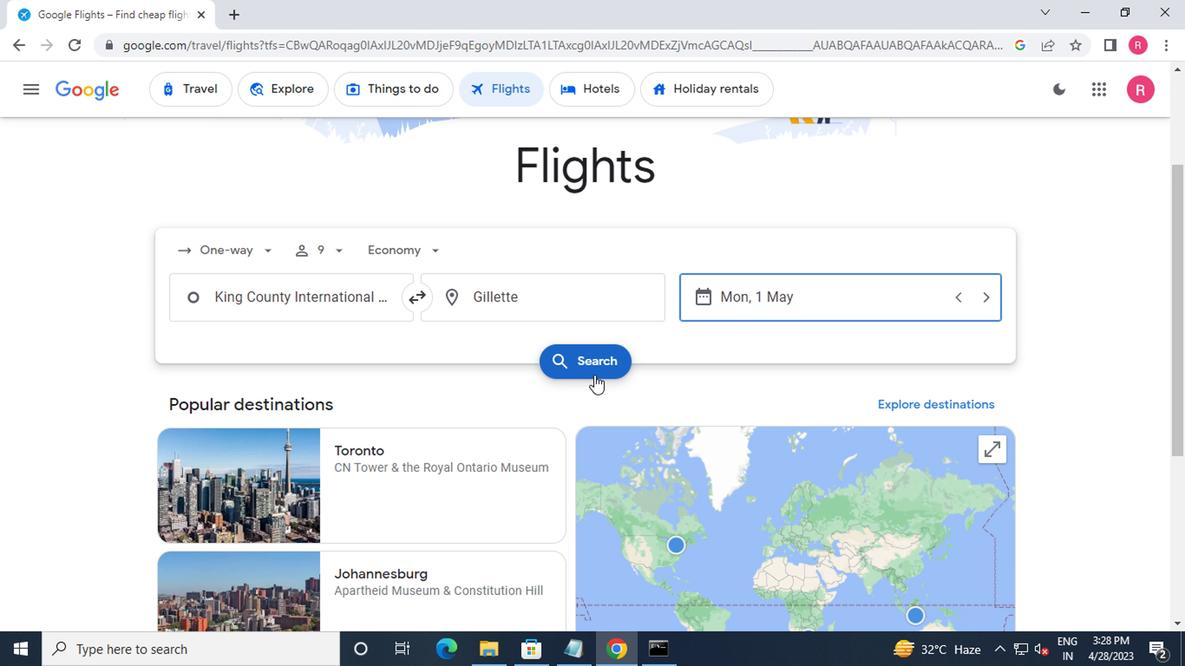 
Action: Mouse pressed left at (590, 374)
Screenshot: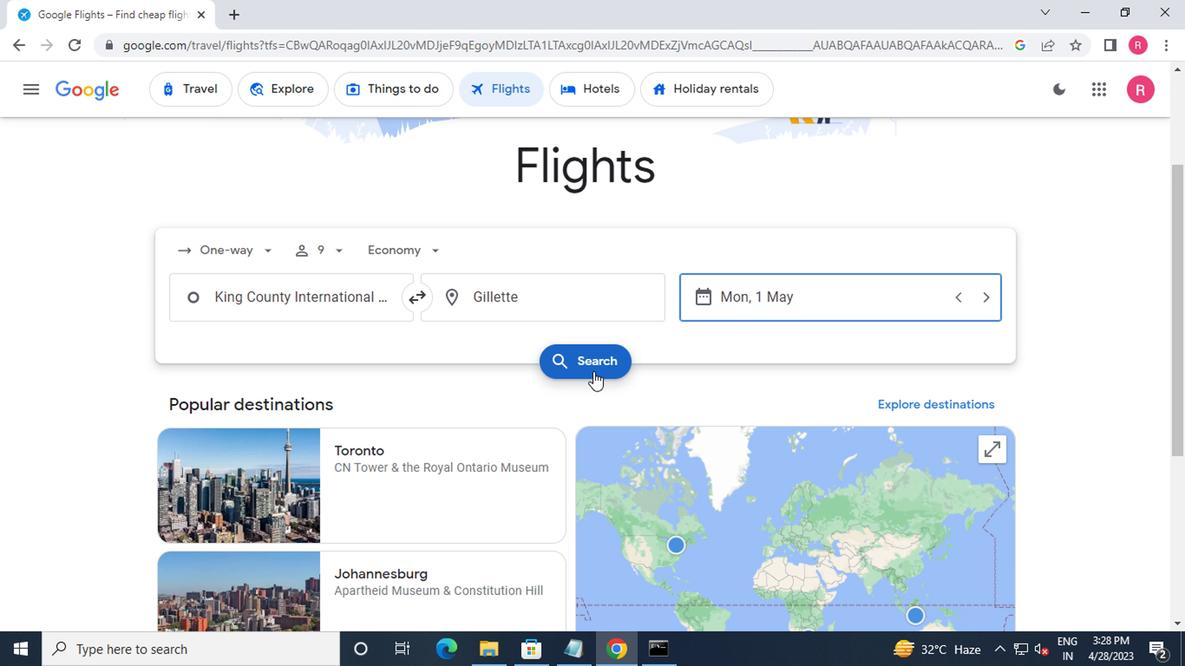 
Action: Mouse moved to (180, 262)
Screenshot: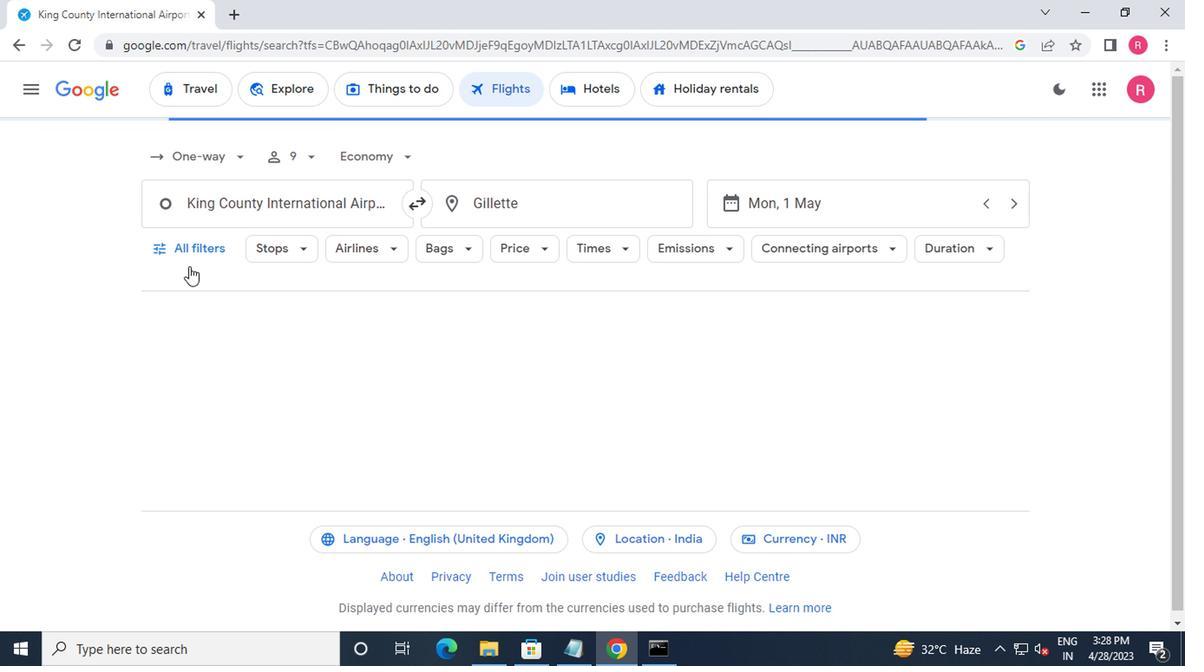 
Action: Mouse pressed left at (180, 262)
Screenshot: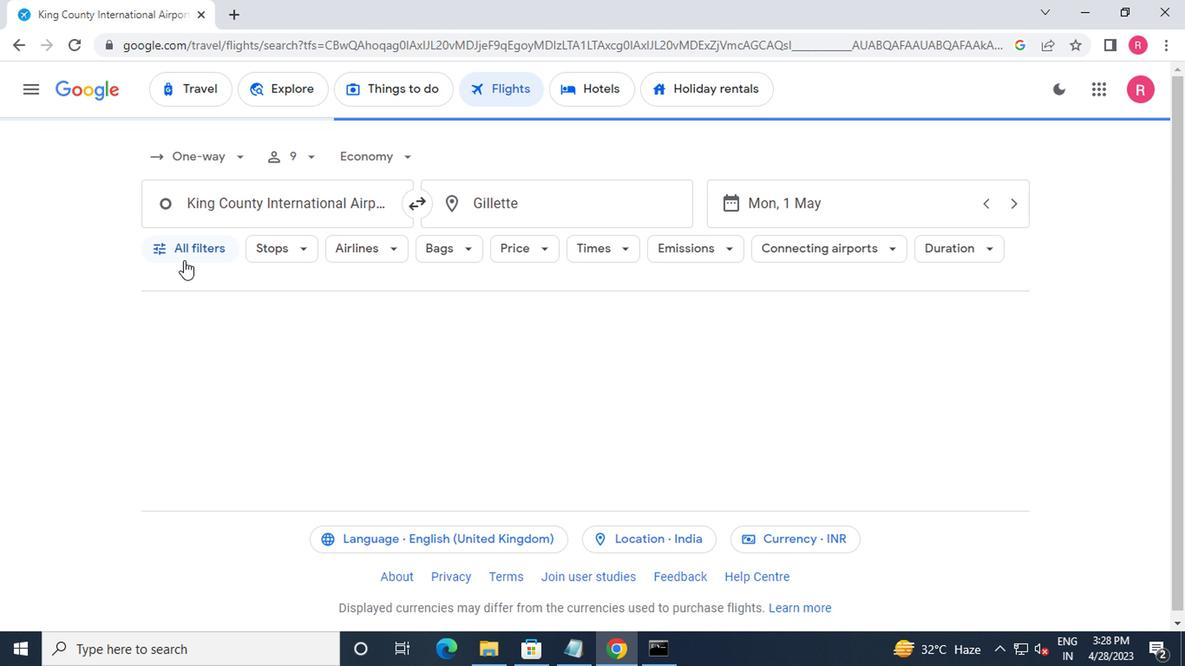 
Action: Mouse moved to (214, 456)
Screenshot: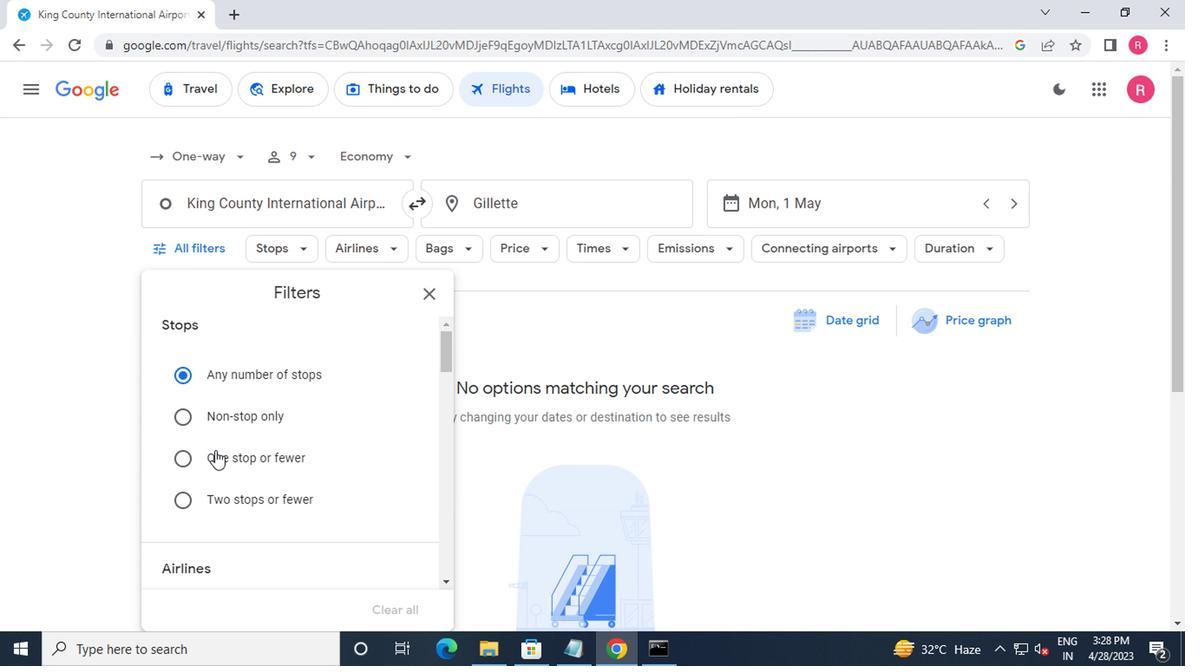 
Action: Mouse scrolled (214, 455) with delta (0, 0)
Screenshot: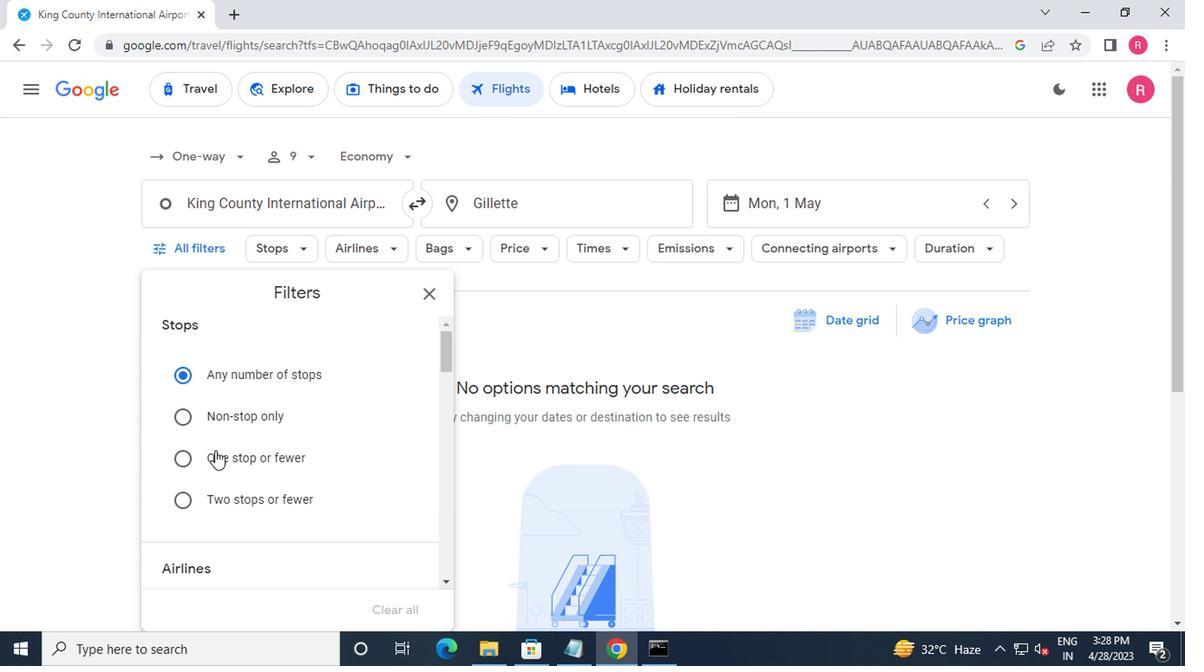 
Action: Mouse scrolled (214, 455) with delta (0, 0)
Screenshot: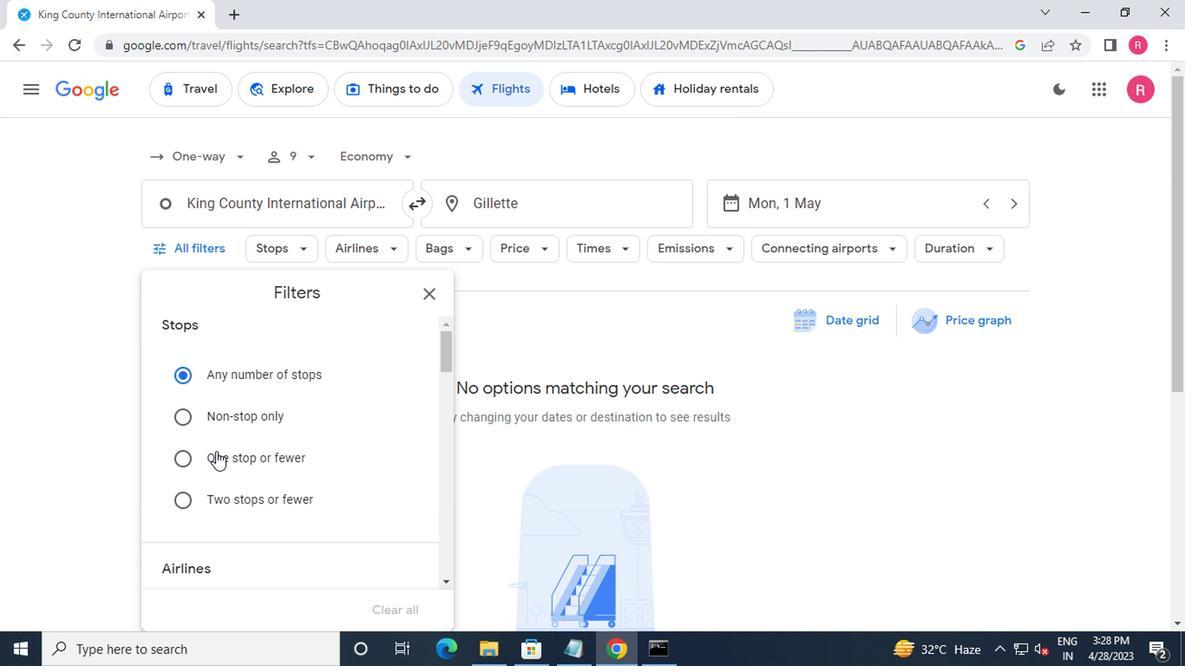 
Action: Mouse scrolled (214, 455) with delta (0, 0)
Screenshot: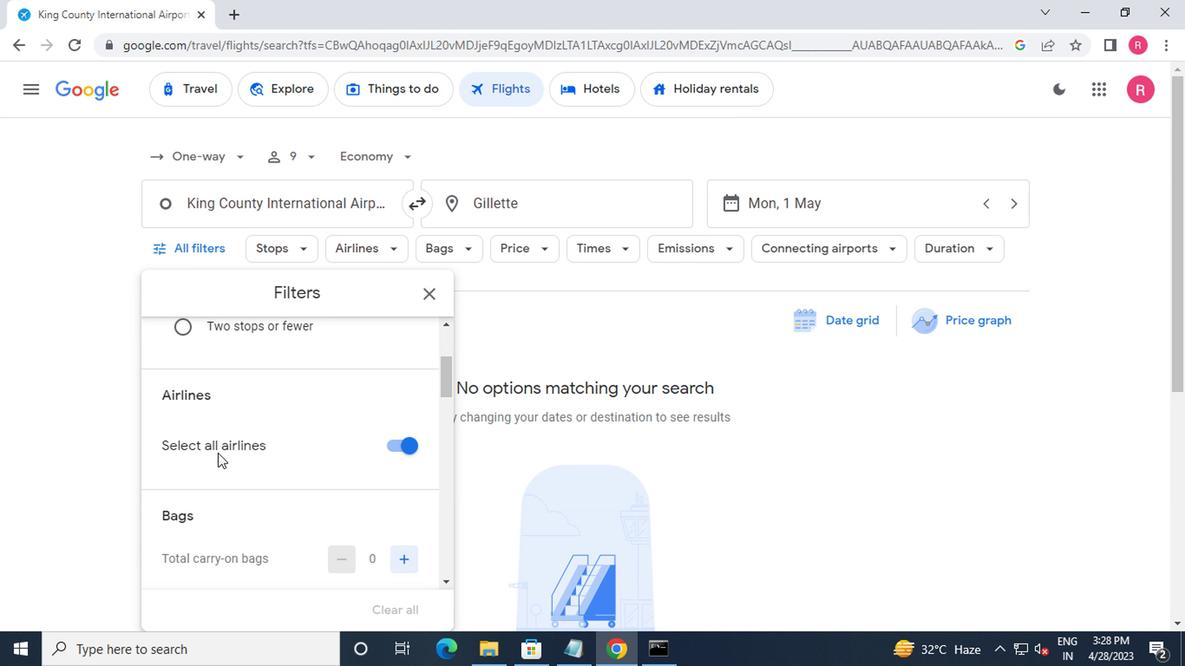 
Action: Mouse moved to (217, 449)
Screenshot: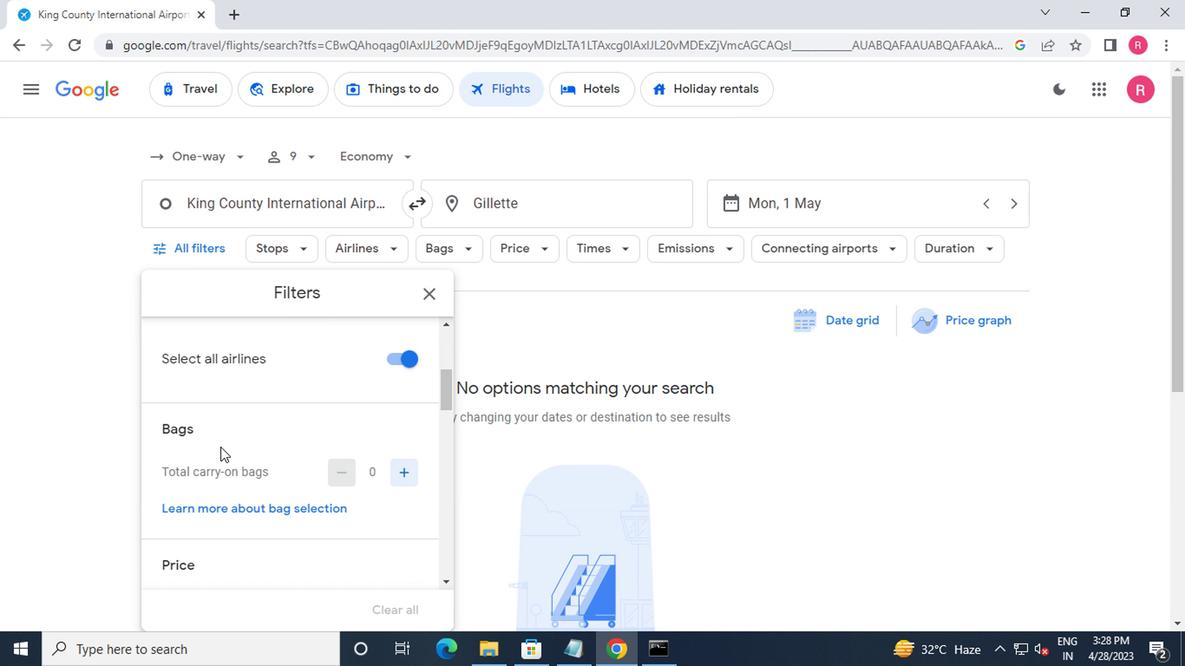 
Action: Mouse scrolled (217, 448) with delta (0, 0)
Screenshot: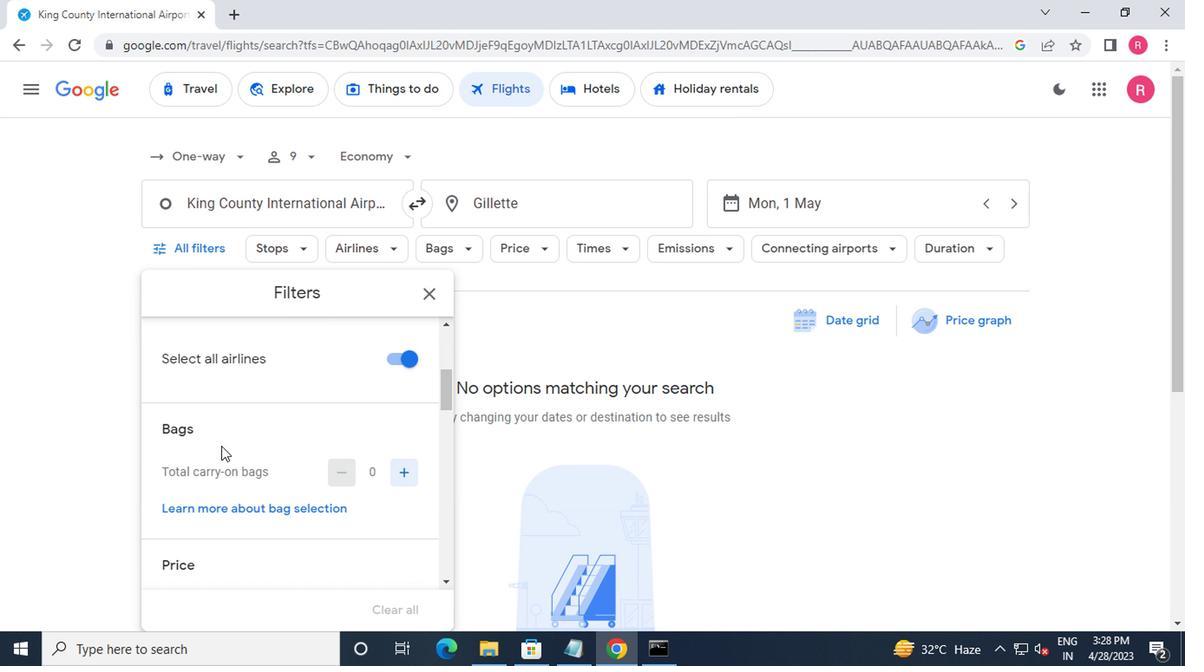
Action: Mouse scrolled (217, 448) with delta (0, 0)
Screenshot: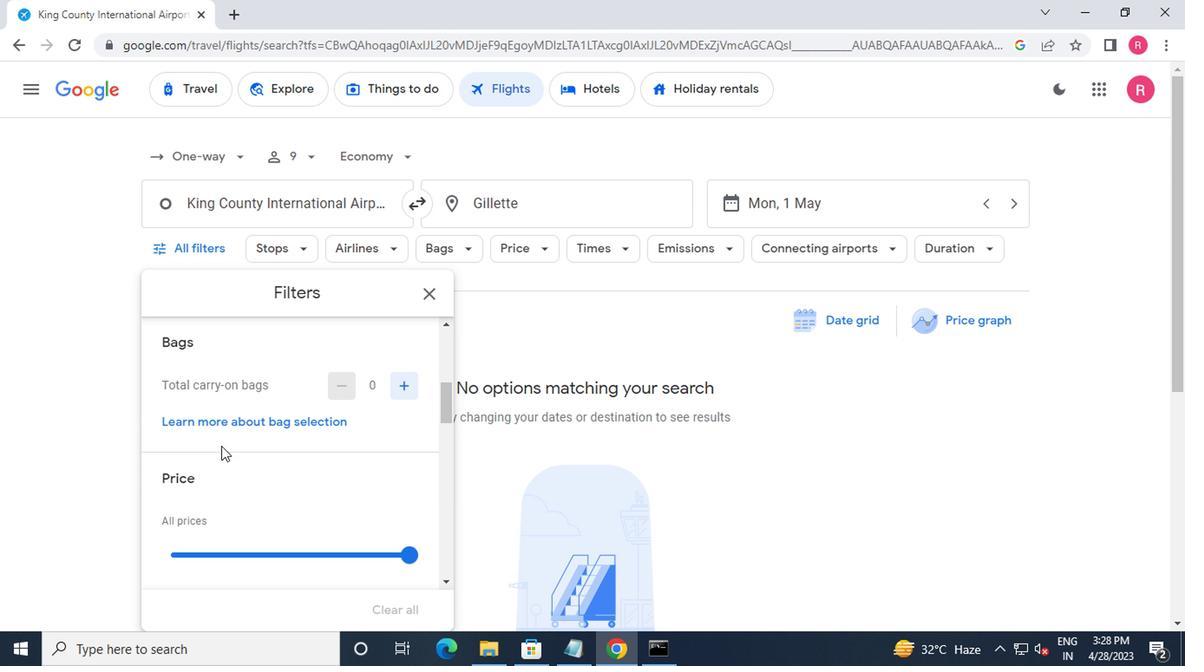 
Action: Mouse moved to (409, 468)
Screenshot: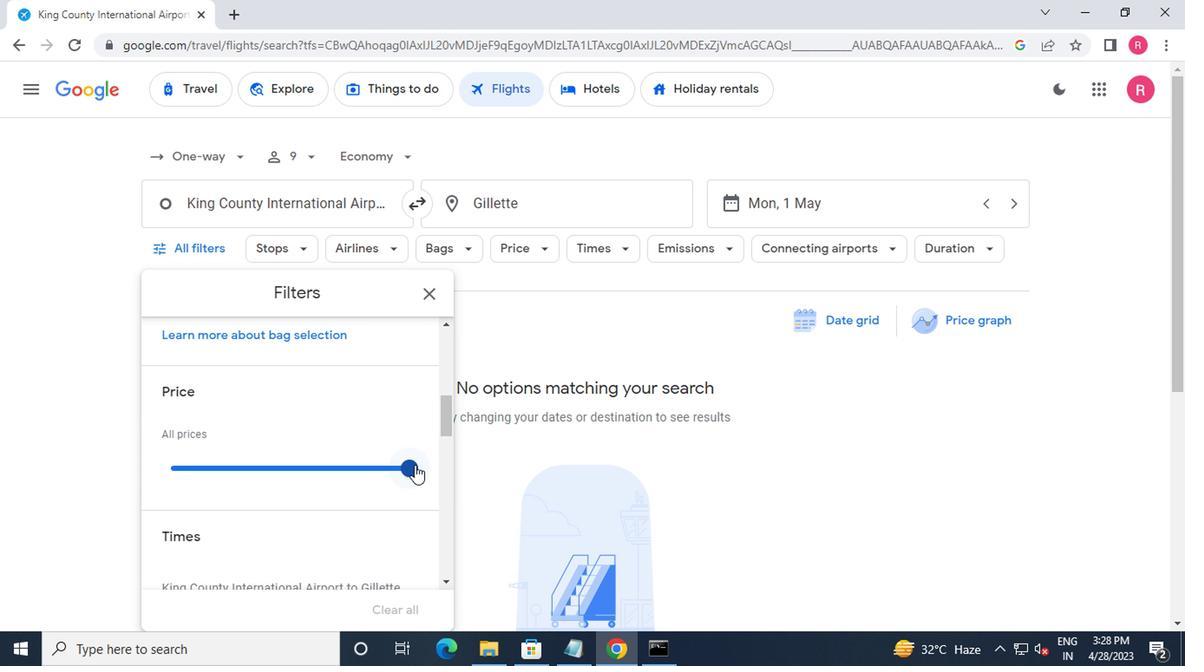 
Action: Mouse pressed left at (409, 468)
Screenshot: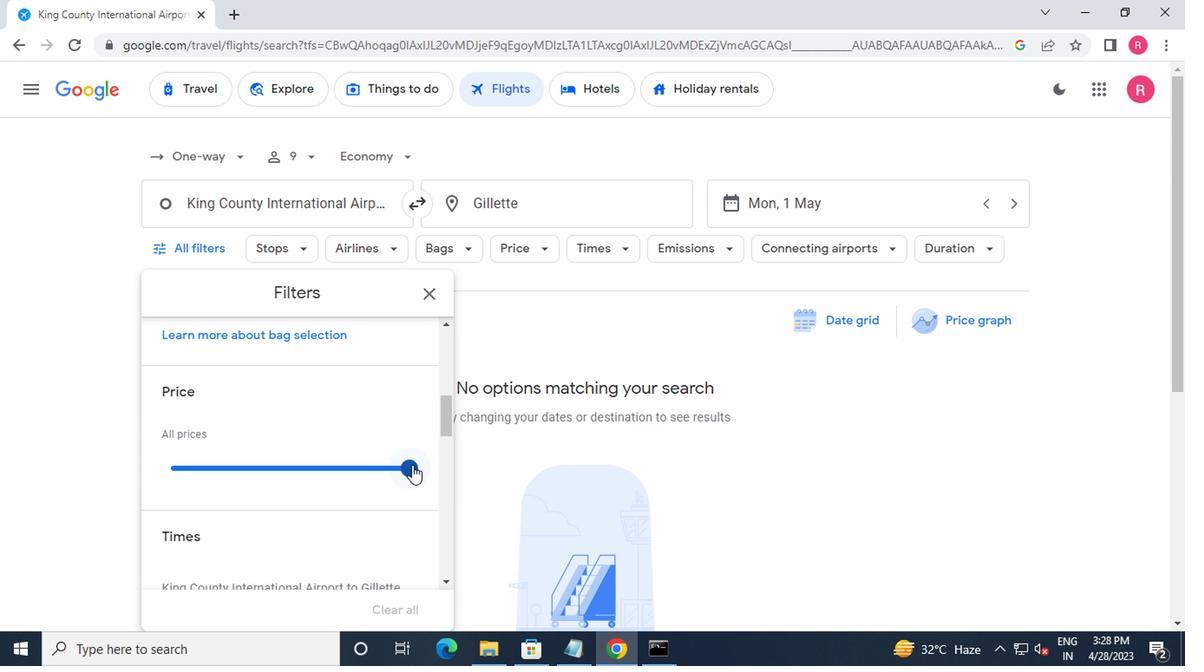 
Action: Mouse moved to (406, 473)
Screenshot: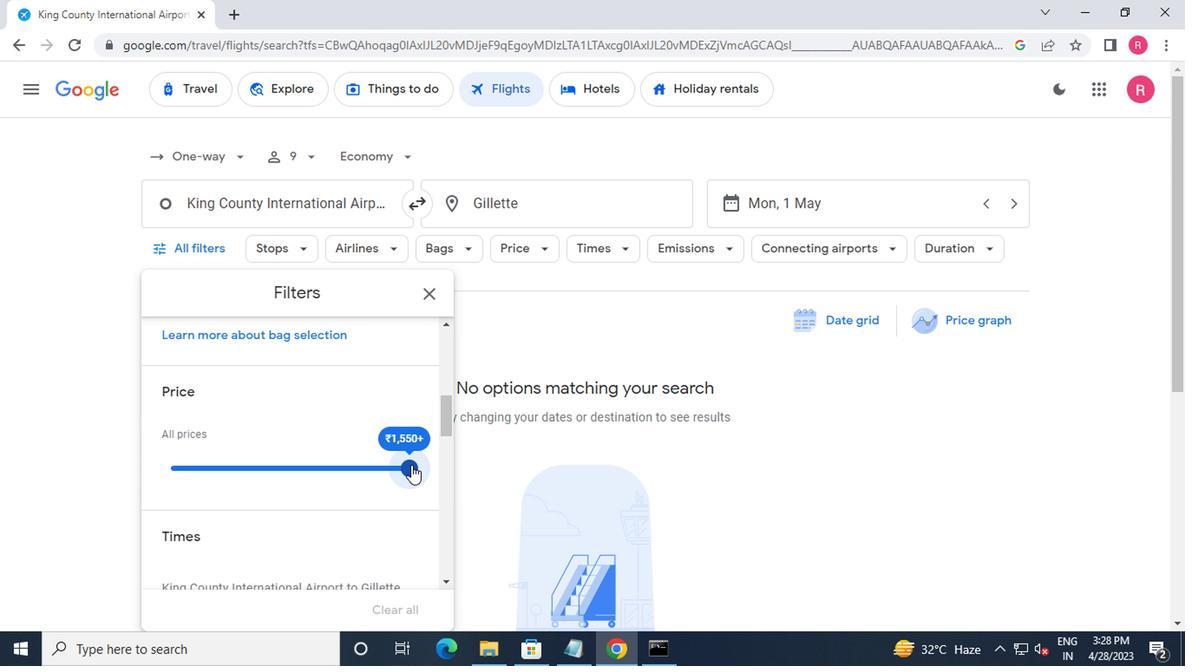 
Action: Mouse scrolled (406, 472) with delta (0, 0)
Screenshot: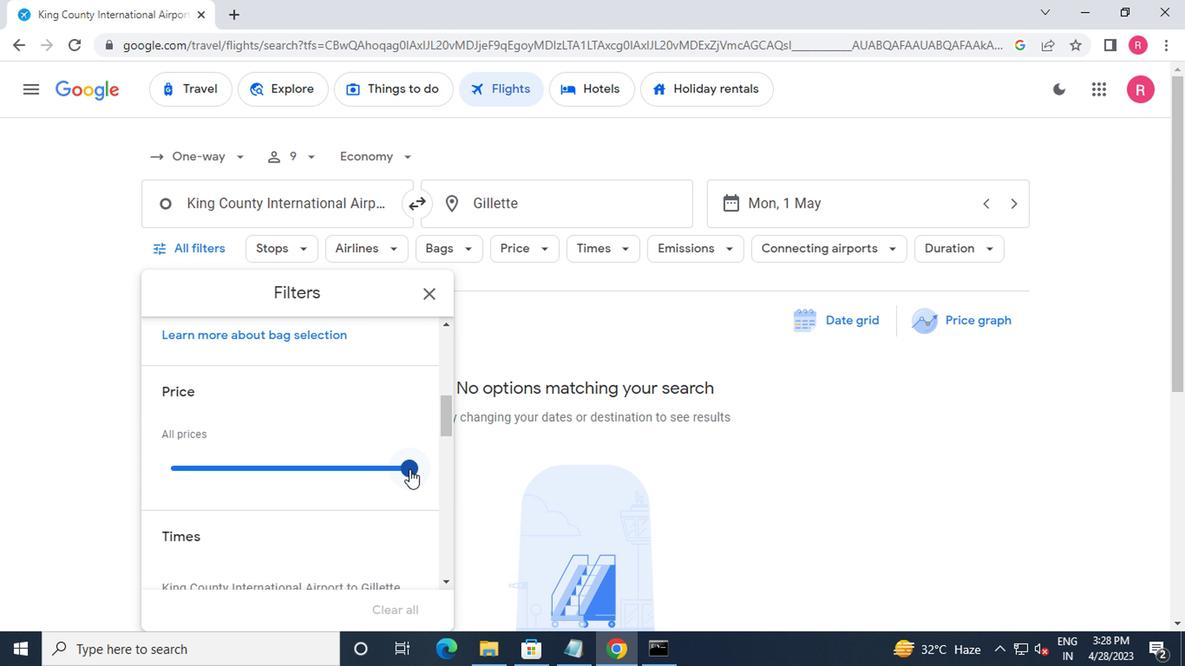 
Action: Mouse scrolled (406, 472) with delta (0, 0)
Screenshot: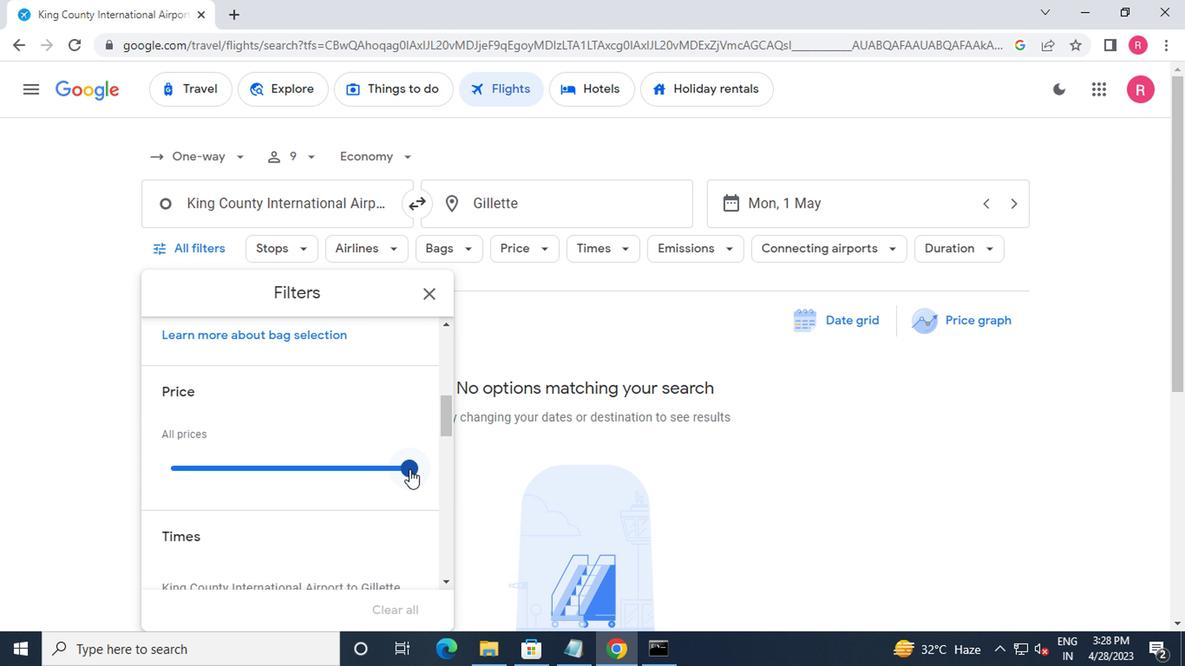 
Action: Mouse moved to (172, 495)
Screenshot: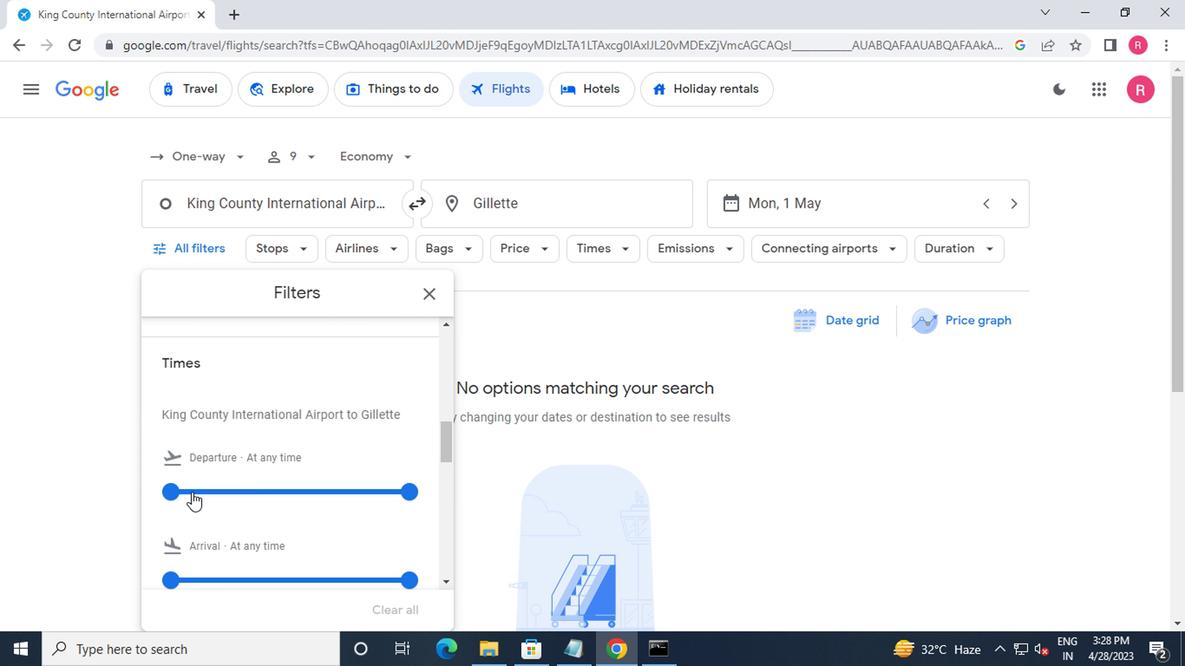 
Action: Mouse pressed left at (172, 495)
Screenshot: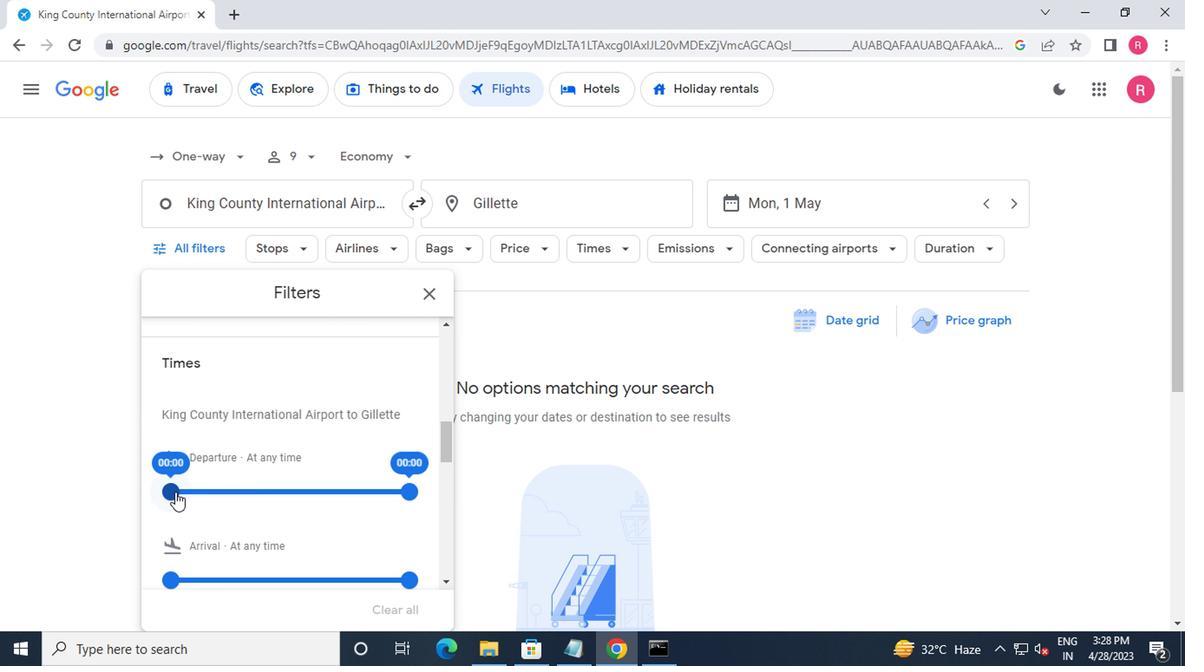 
Action: Mouse moved to (397, 493)
Screenshot: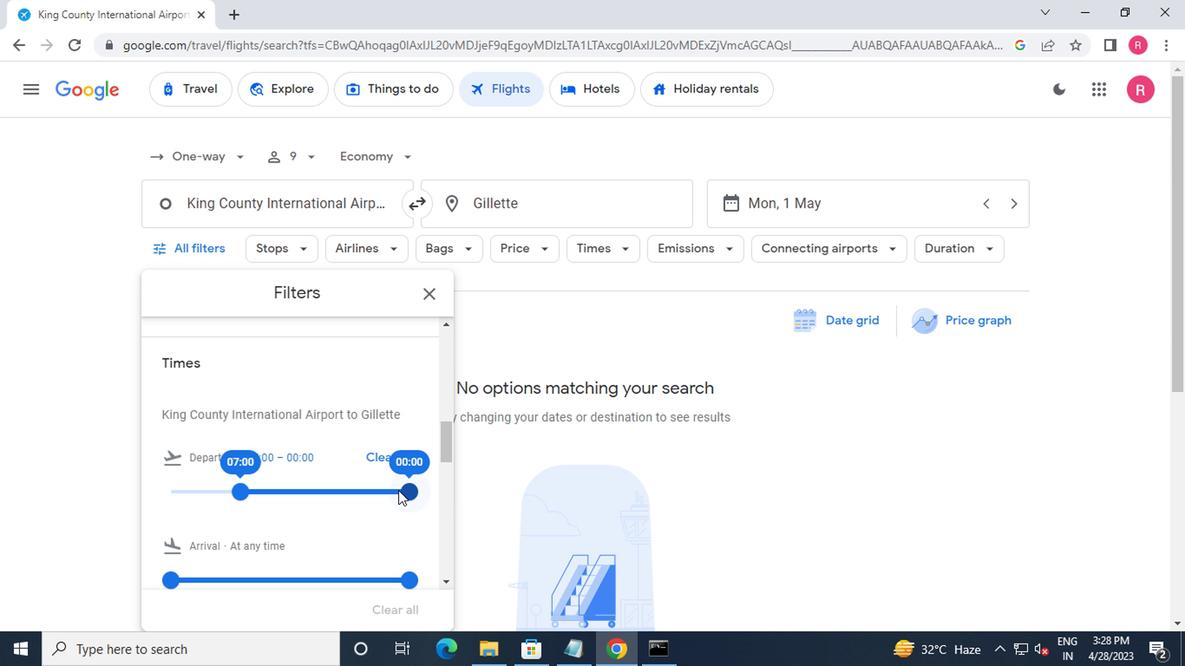 
Action: Mouse pressed left at (397, 493)
Screenshot: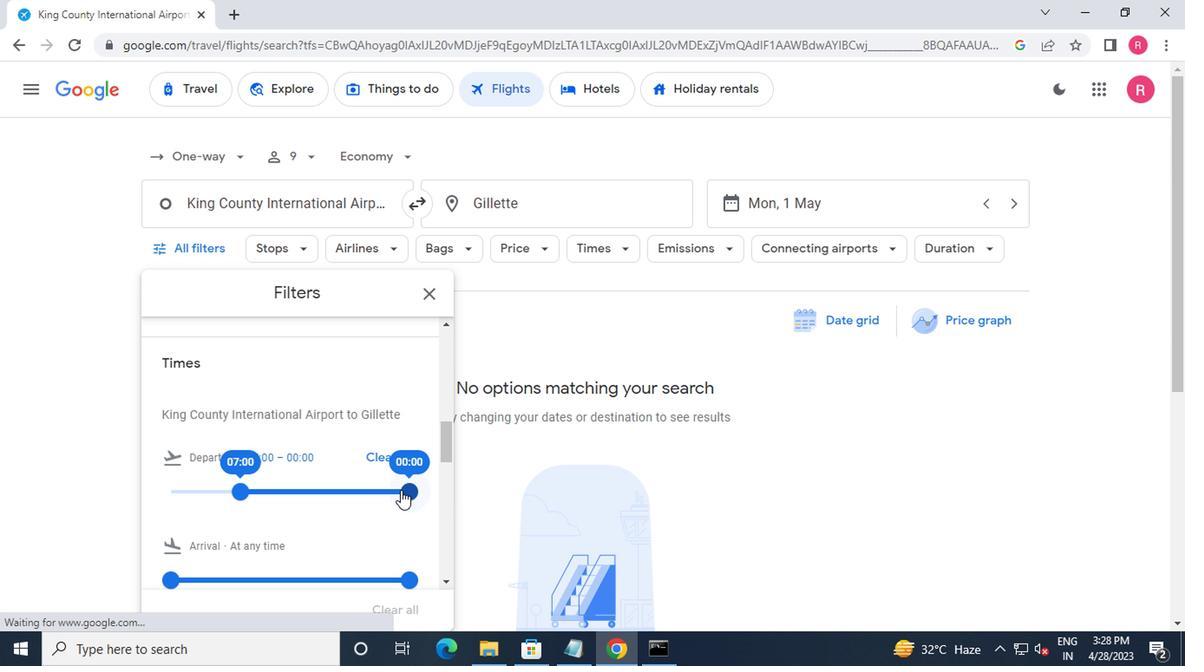 
Action: Mouse moved to (411, 295)
Screenshot: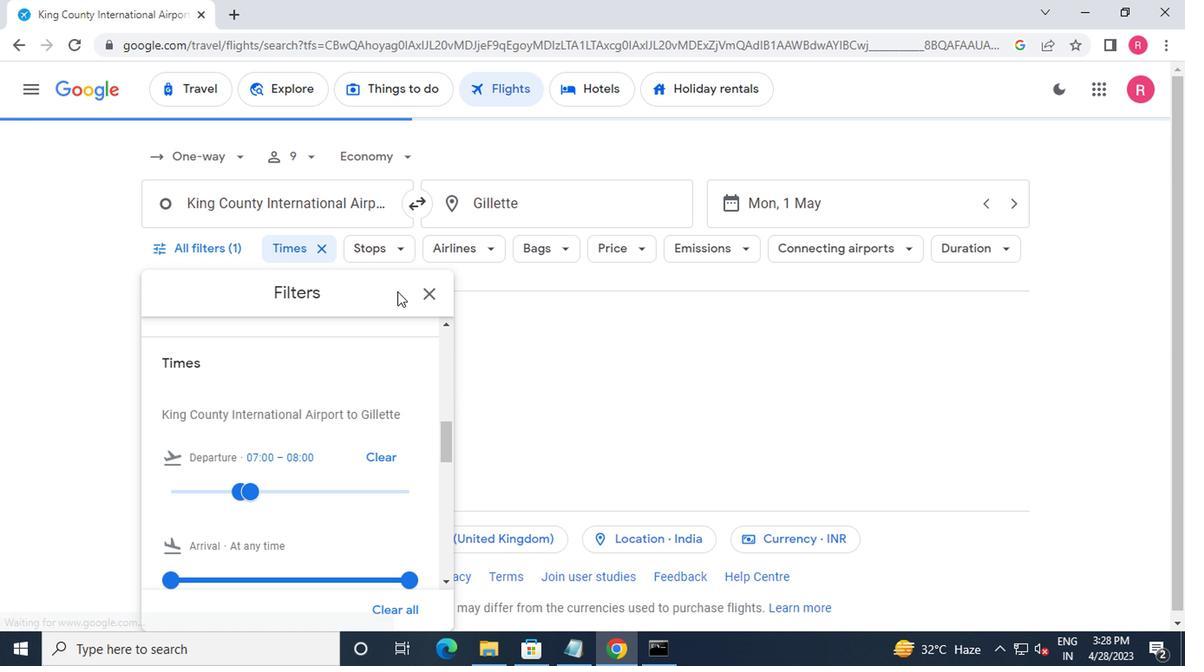 
Action: Mouse pressed left at (411, 295)
Screenshot: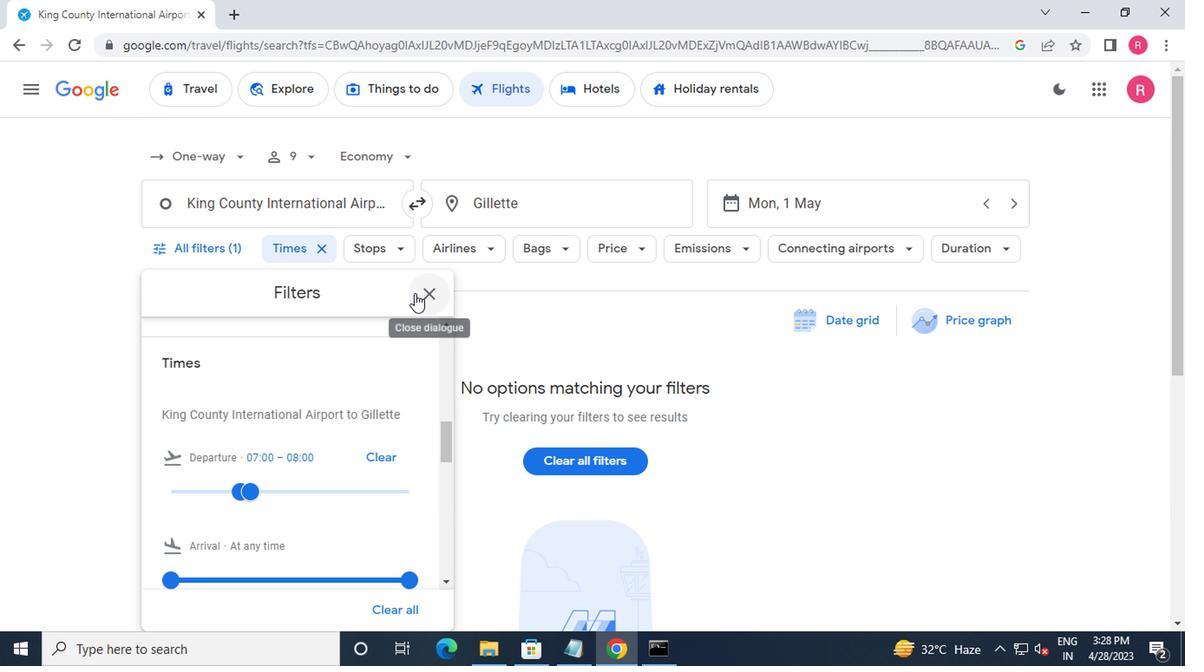
